 Task: Create a due date automation trigger when advanced on, on the monday after a card is due add dates not starting next month at 11:00 AM.
Action: Mouse moved to (912, 265)
Screenshot: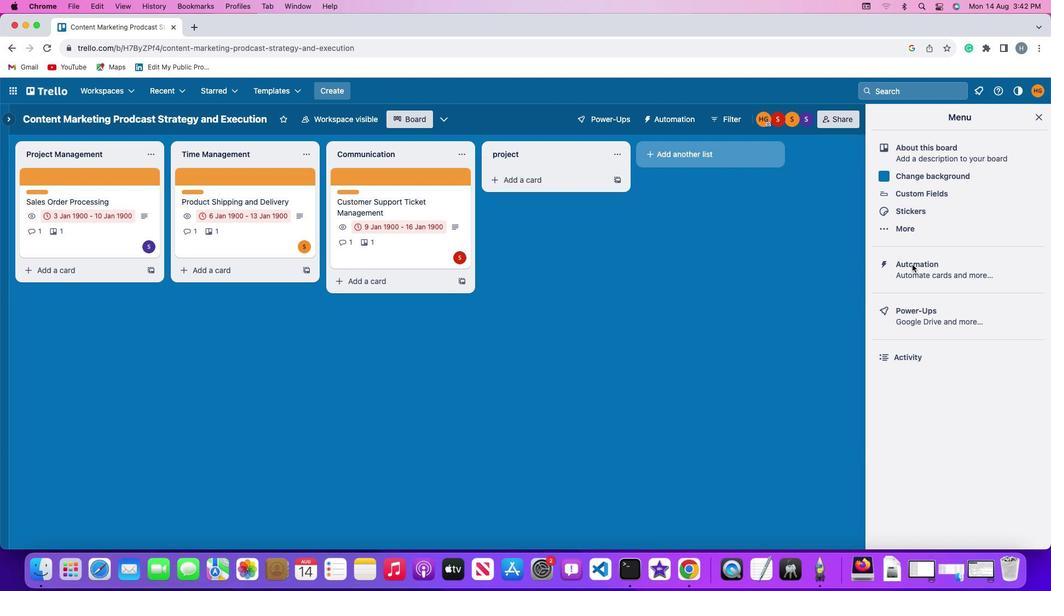
Action: Mouse pressed left at (912, 265)
Screenshot: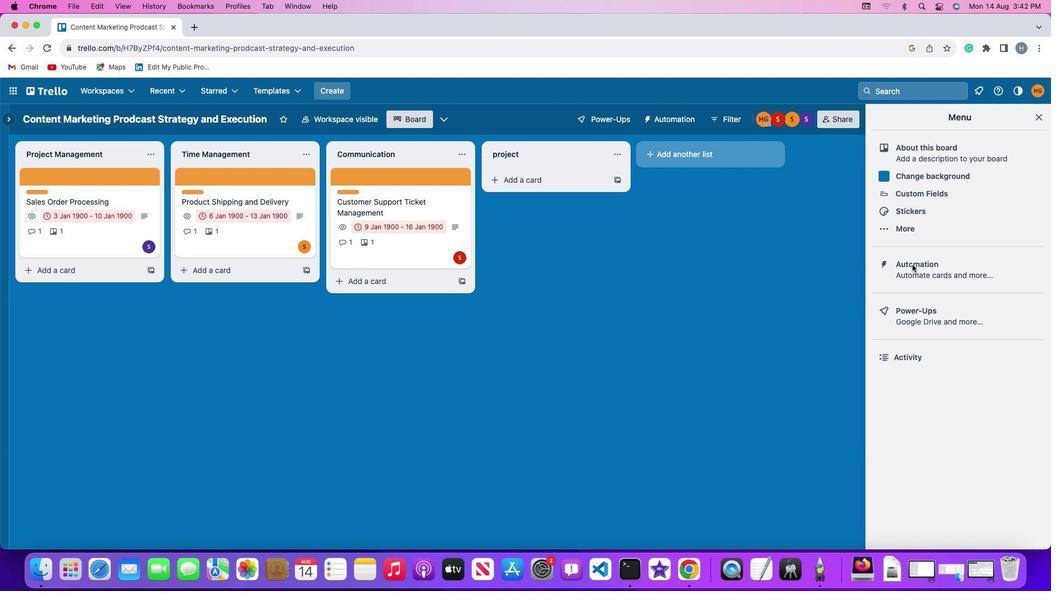
Action: Mouse pressed left at (912, 265)
Screenshot: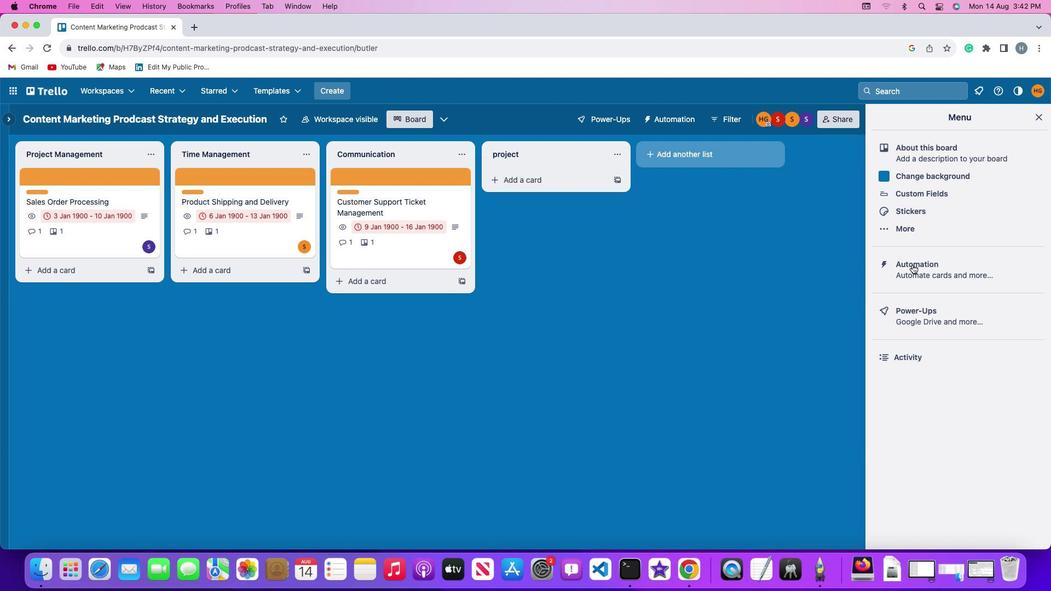 
Action: Mouse moved to (55, 264)
Screenshot: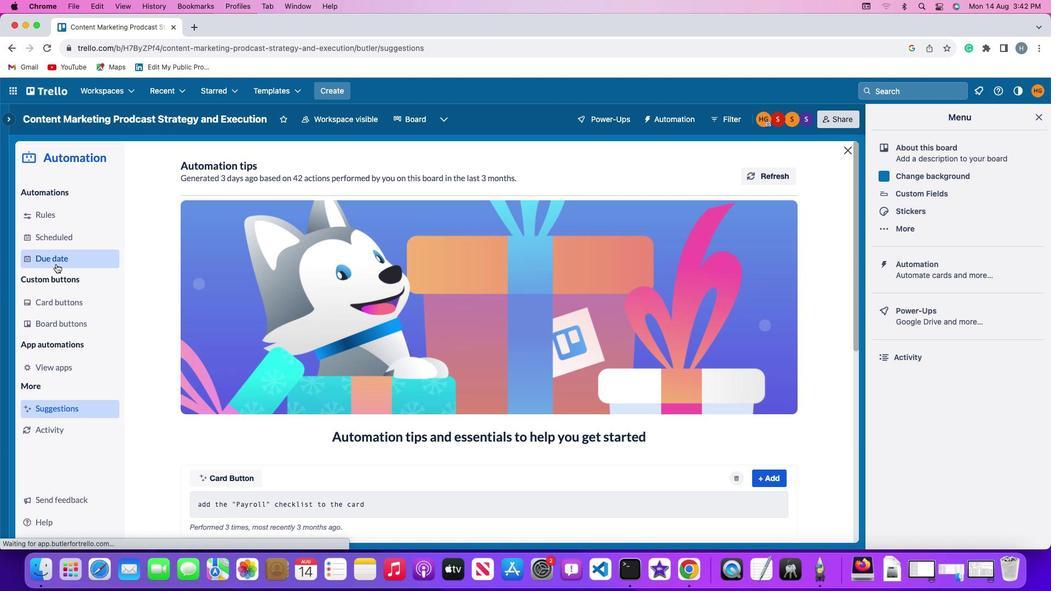 
Action: Mouse pressed left at (55, 264)
Screenshot: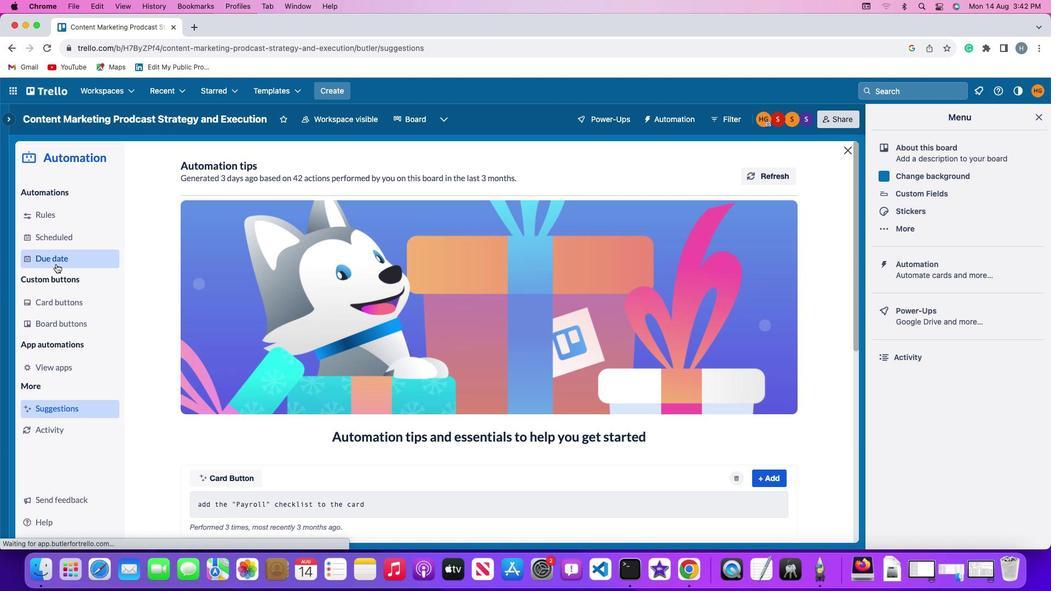 
Action: Mouse moved to (720, 169)
Screenshot: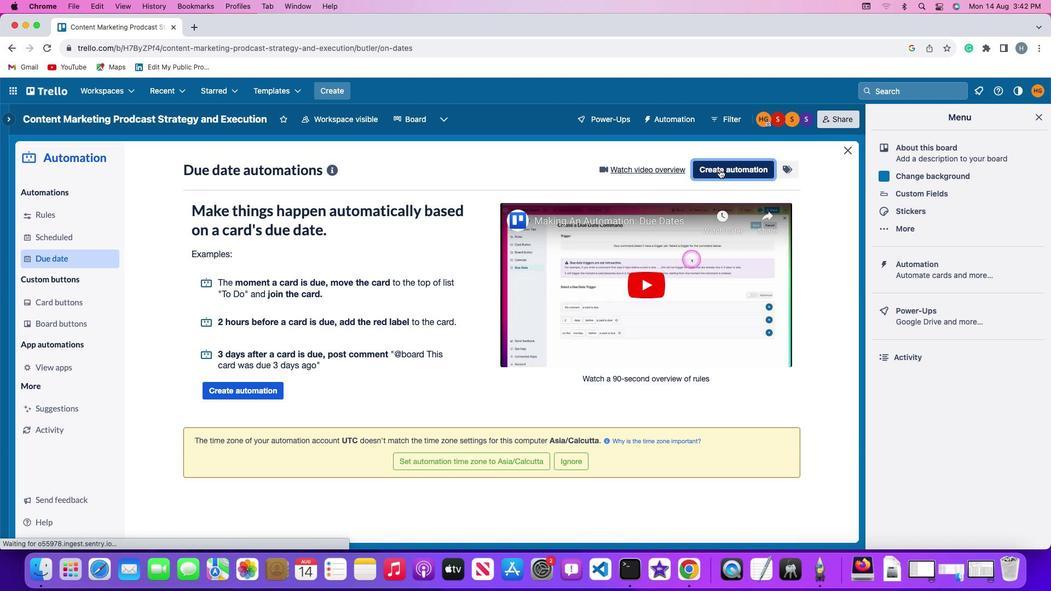
Action: Mouse pressed left at (720, 169)
Screenshot: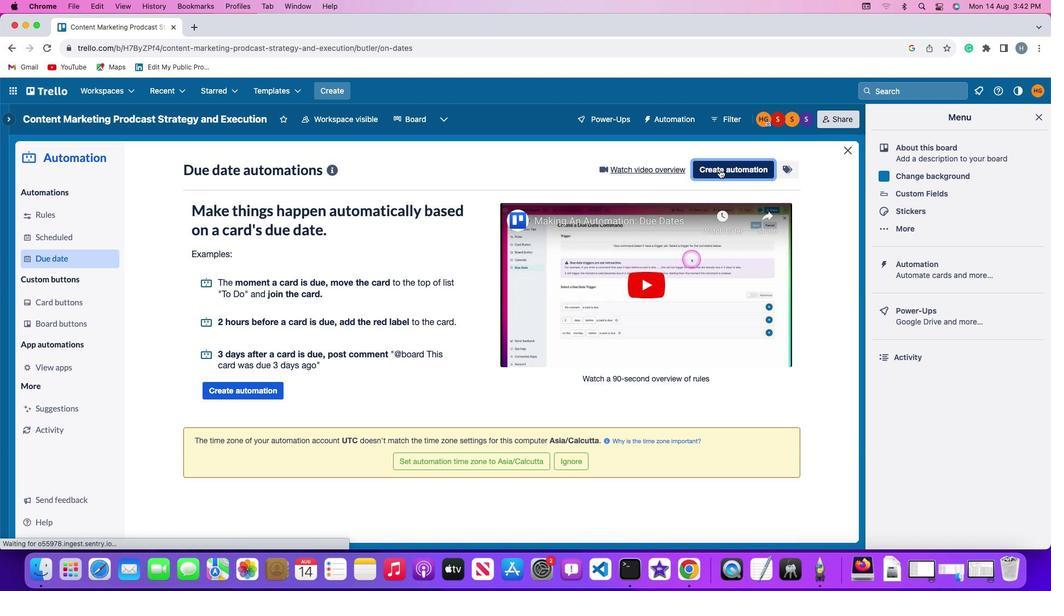 
Action: Mouse moved to (224, 277)
Screenshot: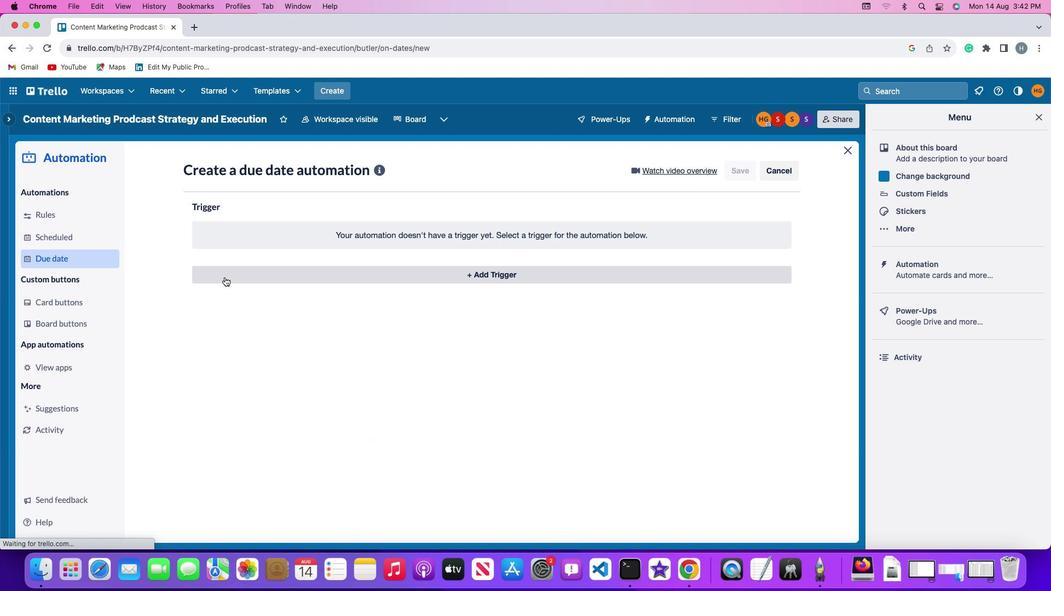 
Action: Mouse pressed left at (224, 277)
Screenshot: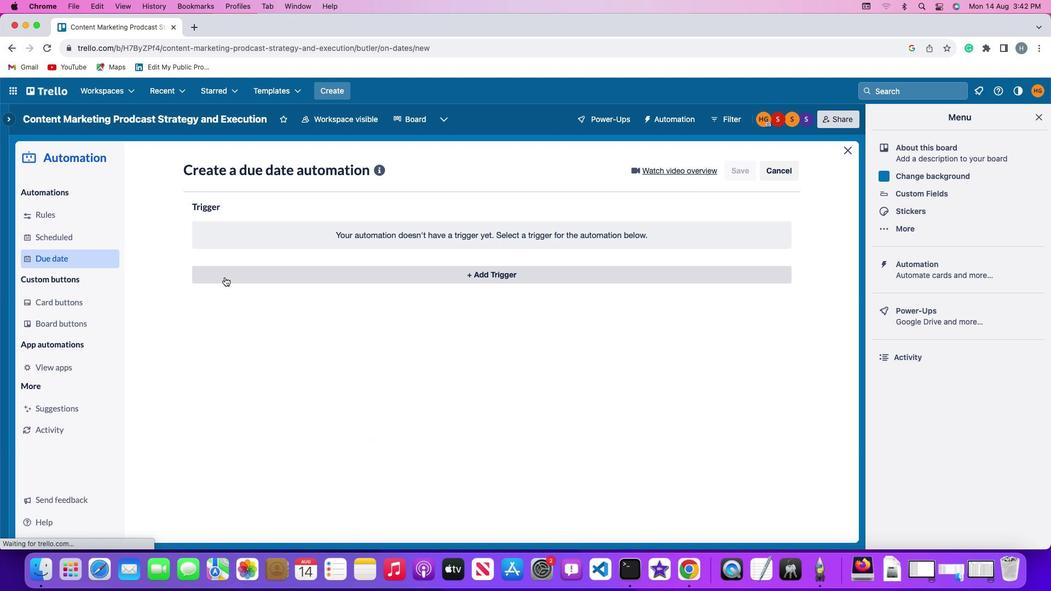 
Action: Mouse moved to (232, 478)
Screenshot: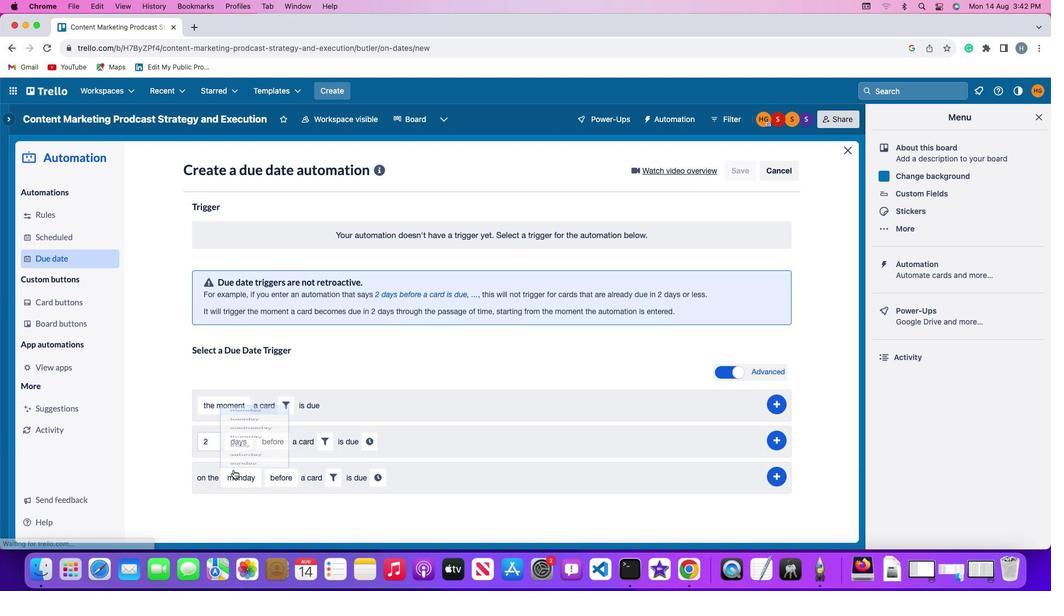 
Action: Mouse pressed left at (232, 478)
Screenshot: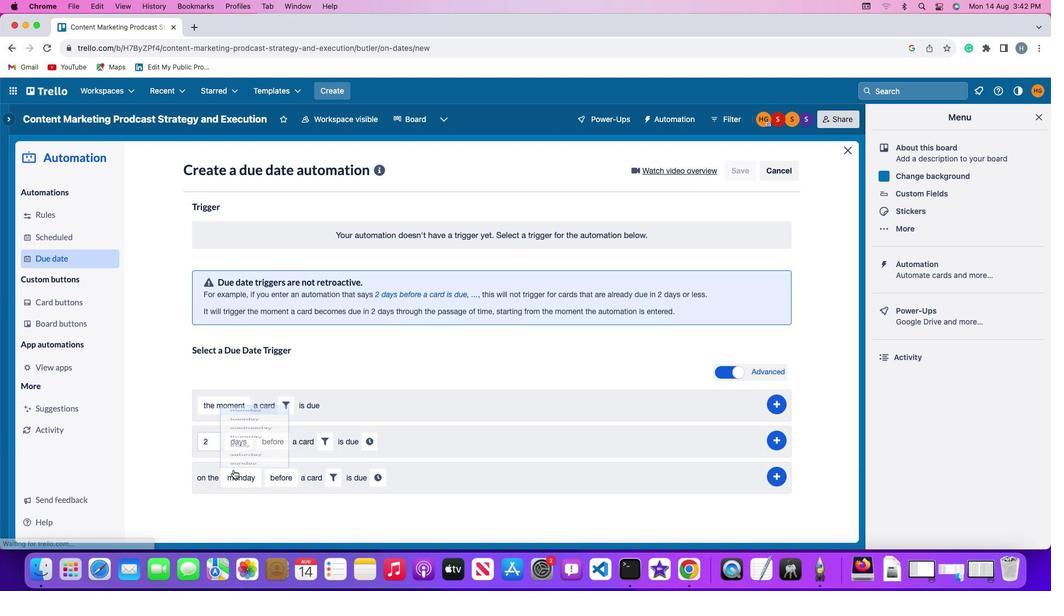 
Action: Mouse moved to (245, 326)
Screenshot: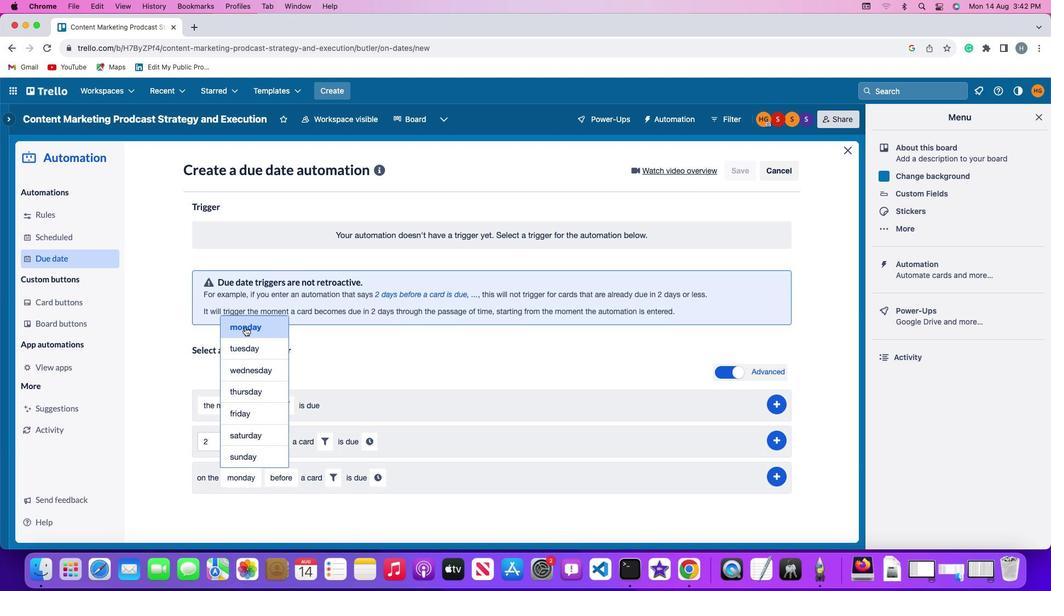 
Action: Mouse pressed left at (245, 326)
Screenshot: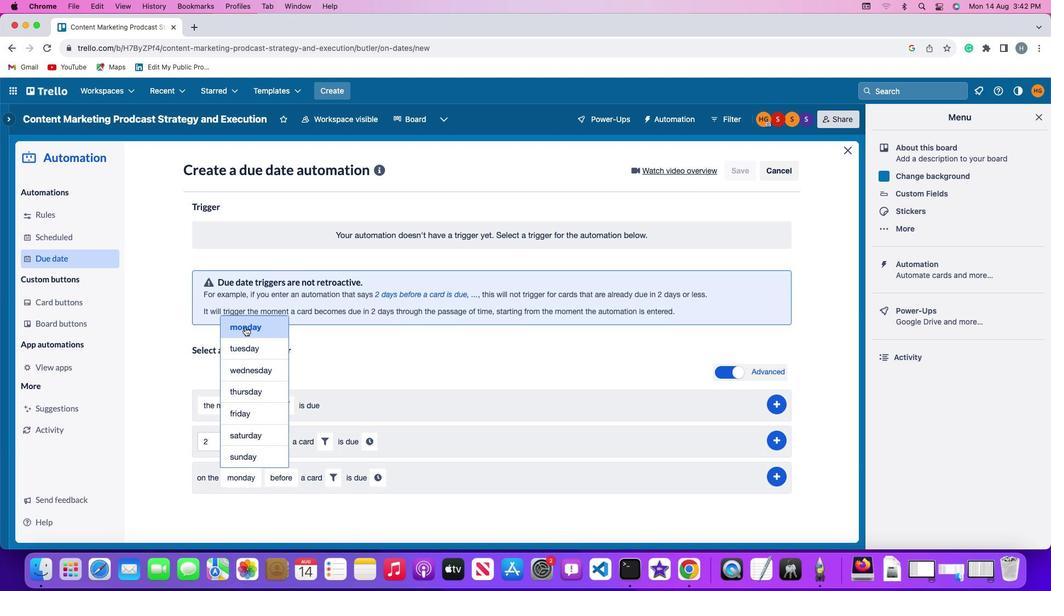 
Action: Mouse moved to (287, 473)
Screenshot: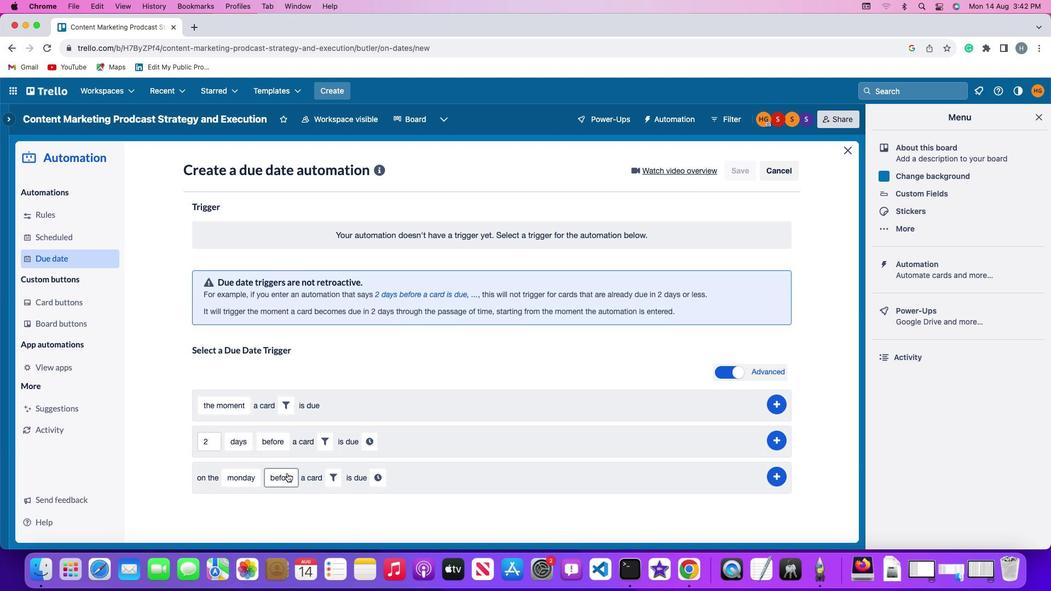 
Action: Mouse pressed left at (287, 473)
Screenshot: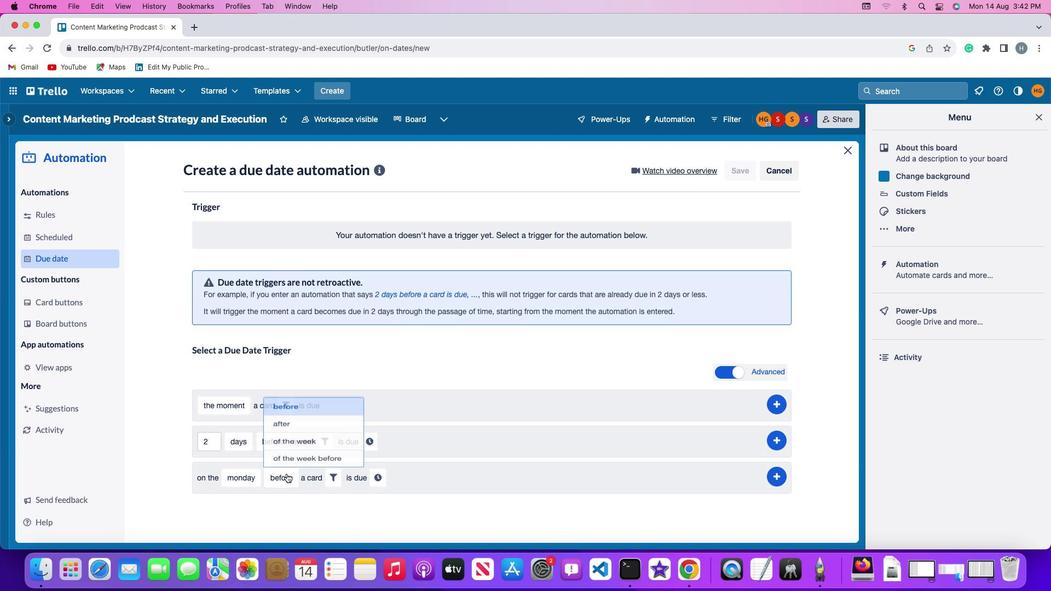 
Action: Mouse moved to (286, 411)
Screenshot: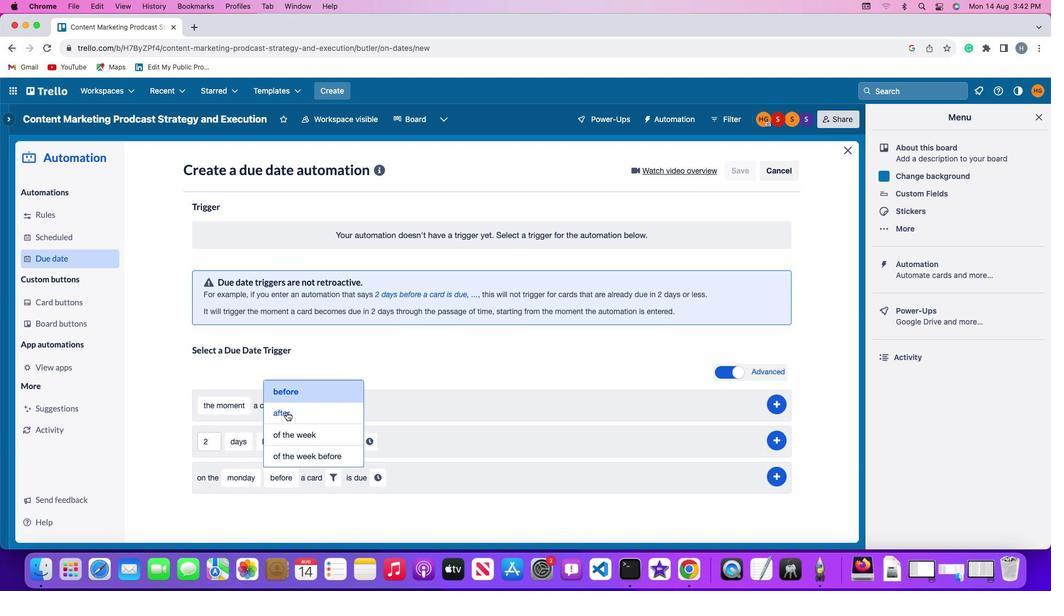 
Action: Mouse pressed left at (286, 411)
Screenshot: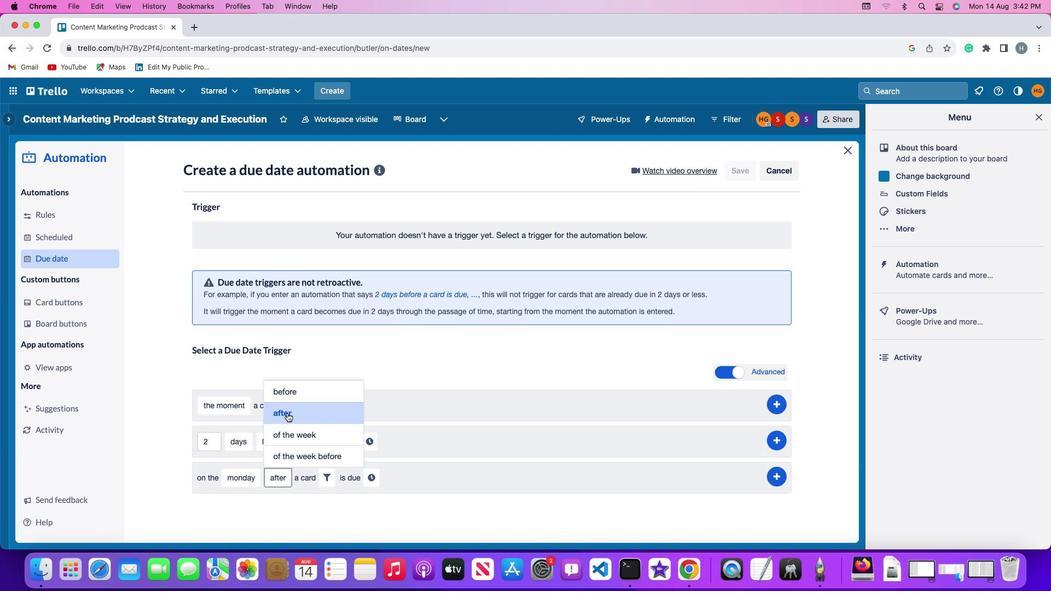 
Action: Mouse moved to (325, 479)
Screenshot: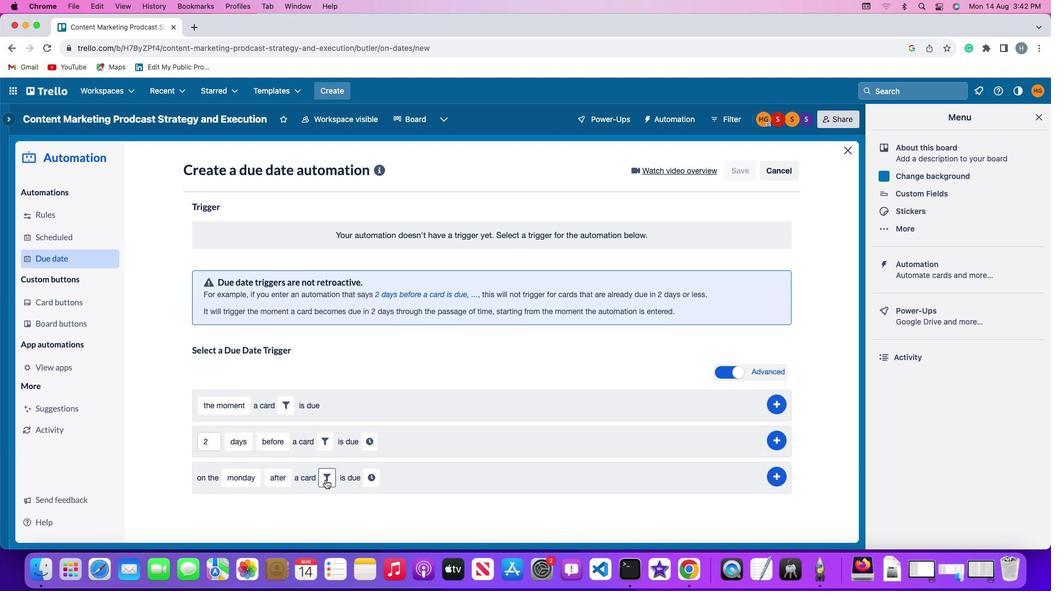 
Action: Mouse pressed left at (325, 479)
Screenshot: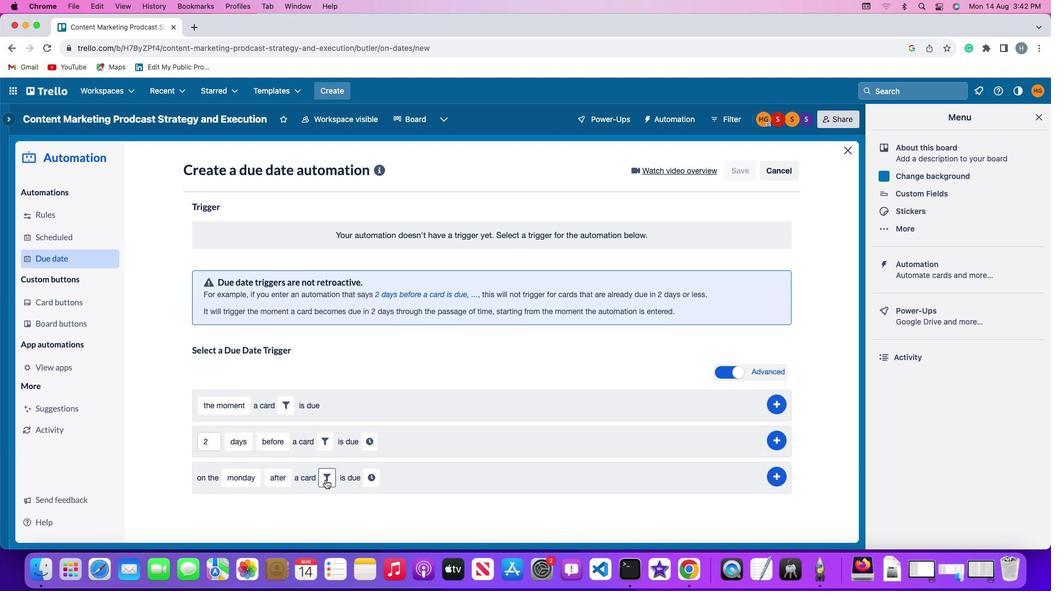 
Action: Mouse moved to (383, 512)
Screenshot: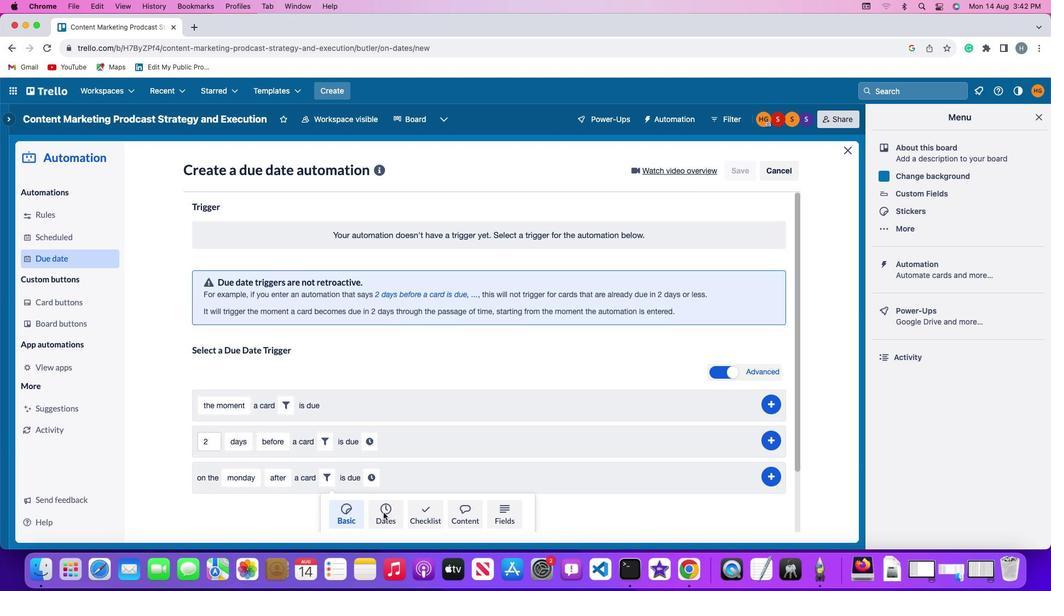 
Action: Mouse pressed left at (383, 512)
Screenshot: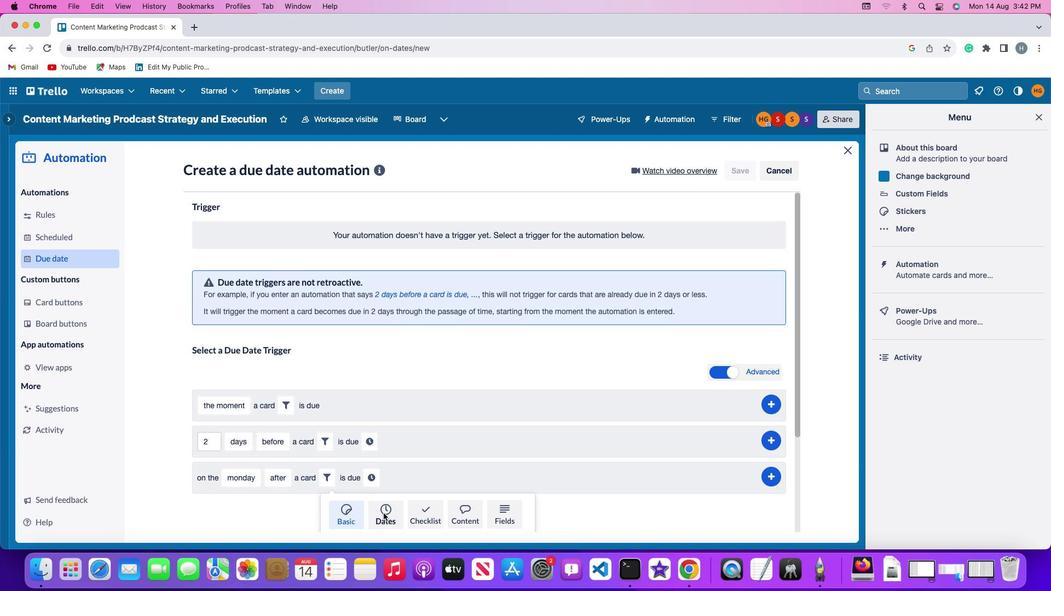 
Action: Mouse moved to (287, 515)
Screenshot: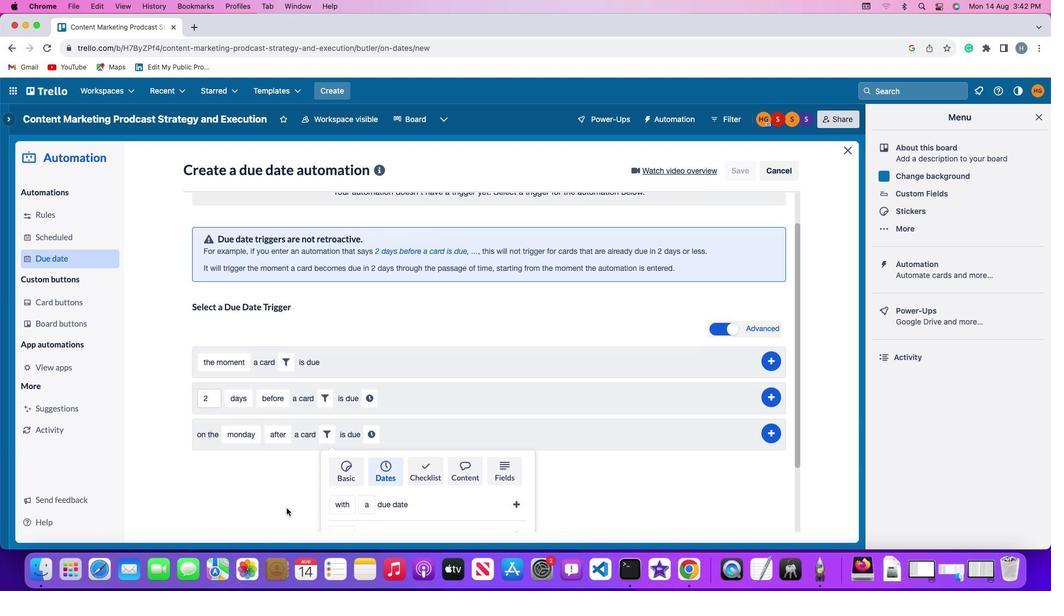 
Action: Mouse scrolled (287, 515) with delta (0, 0)
Screenshot: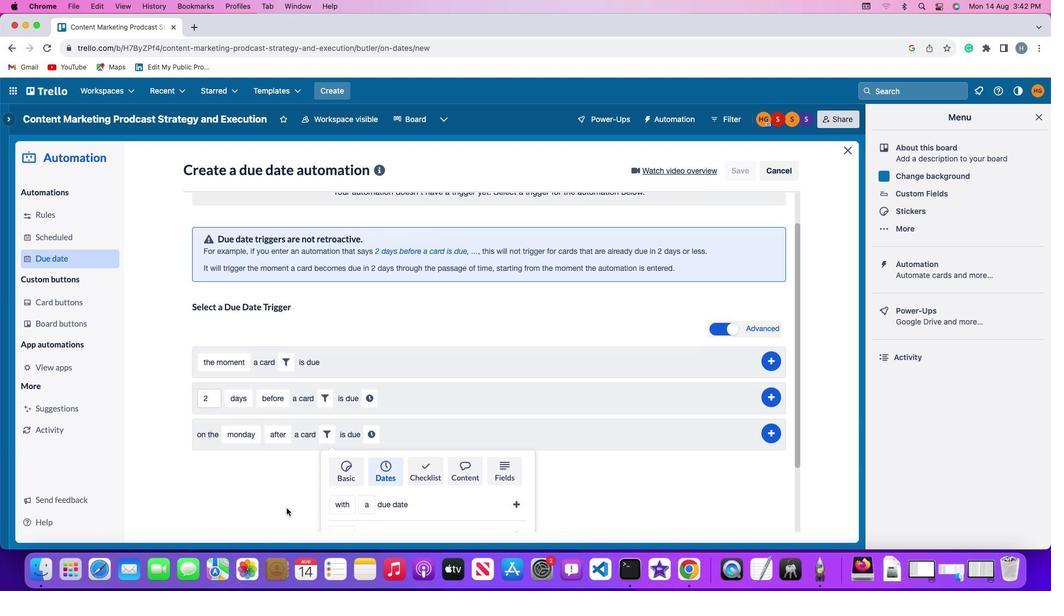 
Action: Mouse scrolled (287, 515) with delta (0, 0)
Screenshot: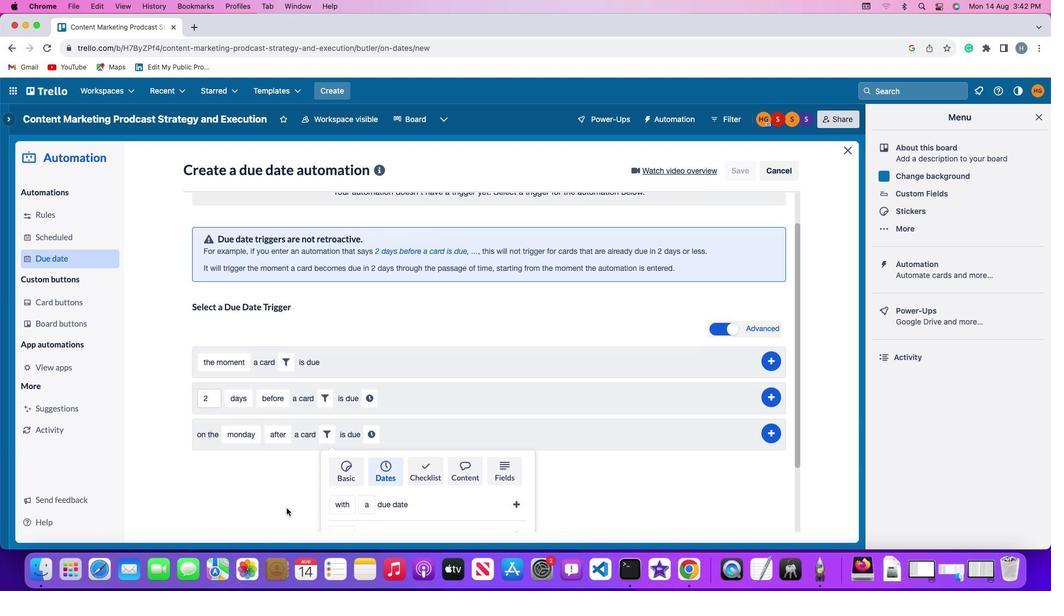 
Action: Mouse scrolled (287, 515) with delta (0, -1)
Screenshot: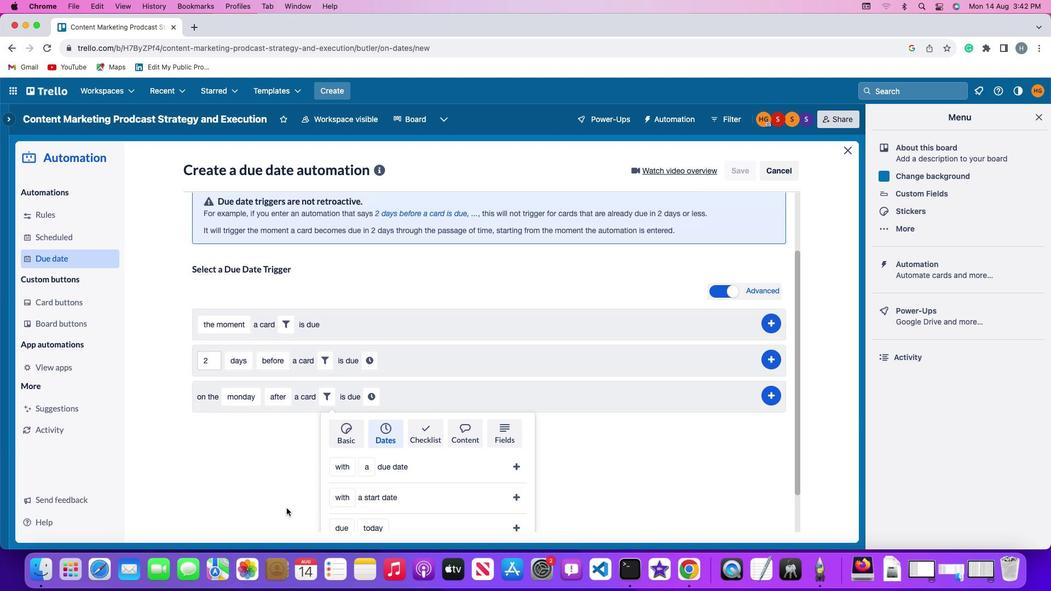
Action: Mouse moved to (287, 513)
Screenshot: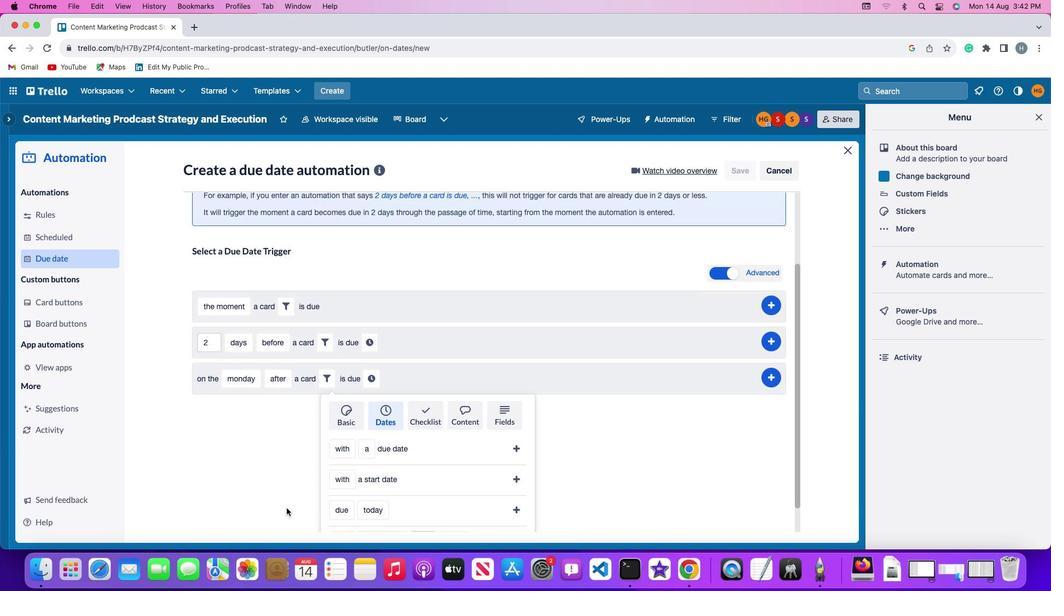 
Action: Mouse scrolled (287, 513) with delta (0, -2)
Screenshot: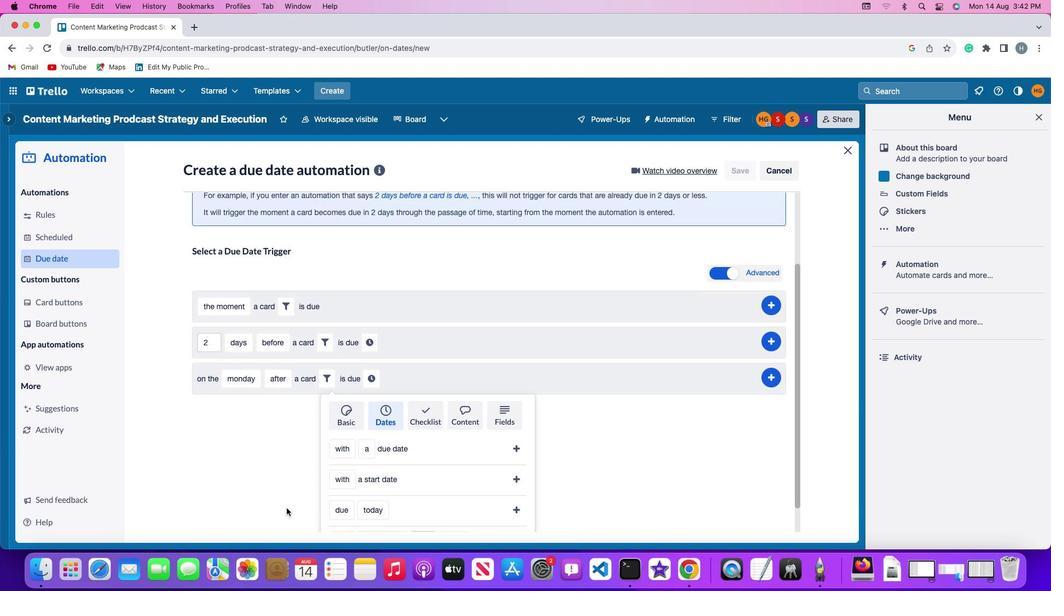 
Action: Mouse moved to (283, 505)
Screenshot: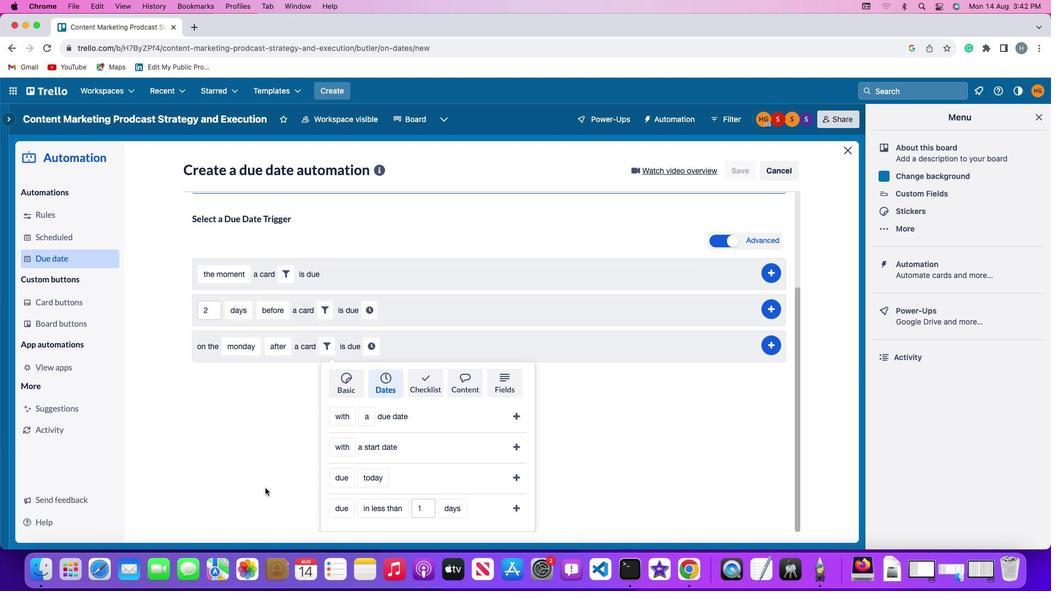 
Action: Mouse scrolled (283, 505) with delta (0, 0)
Screenshot: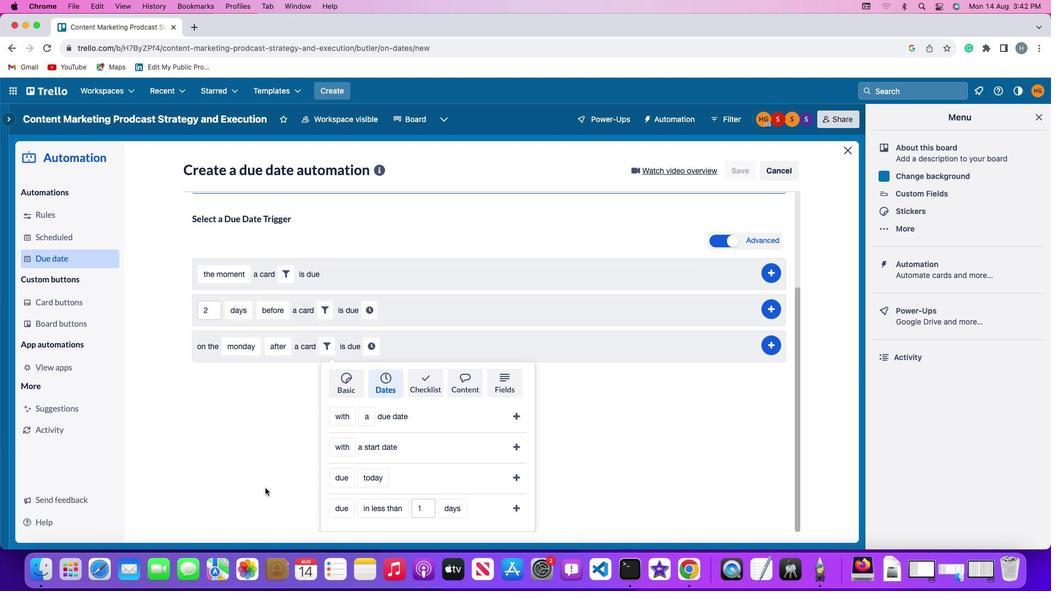 
Action: Mouse moved to (281, 504)
Screenshot: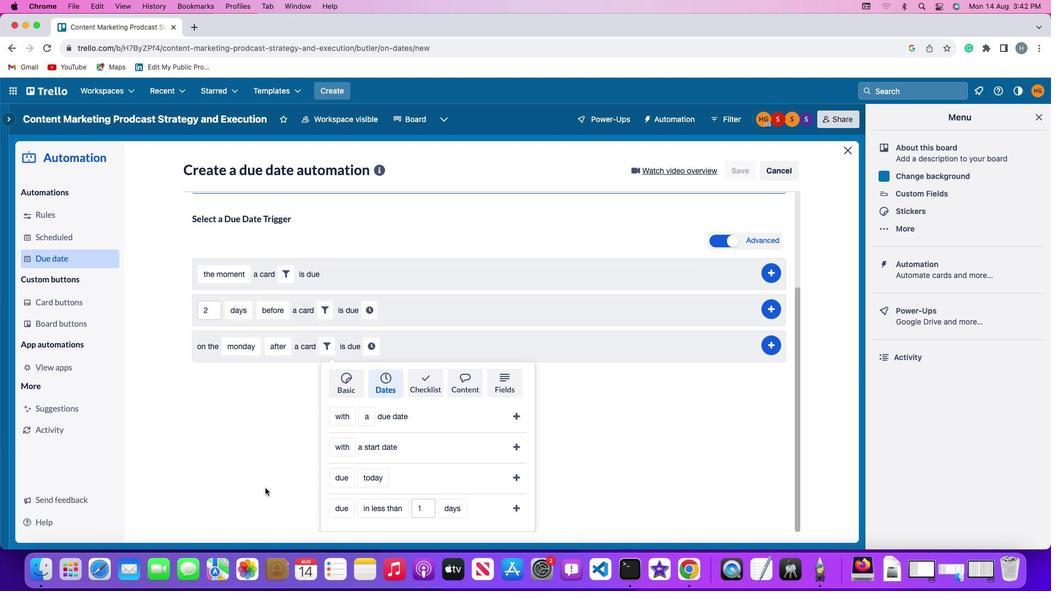 
Action: Mouse scrolled (281, 504) with delta (0, 0)
Screenshot: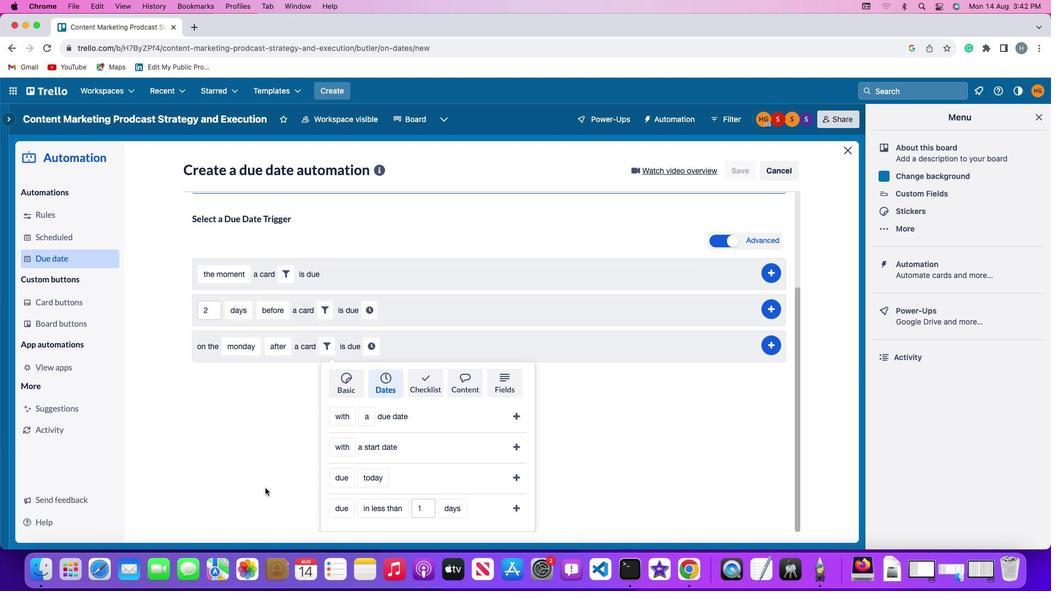 
Action: Mouse moved to (280, 503)
Screenshot: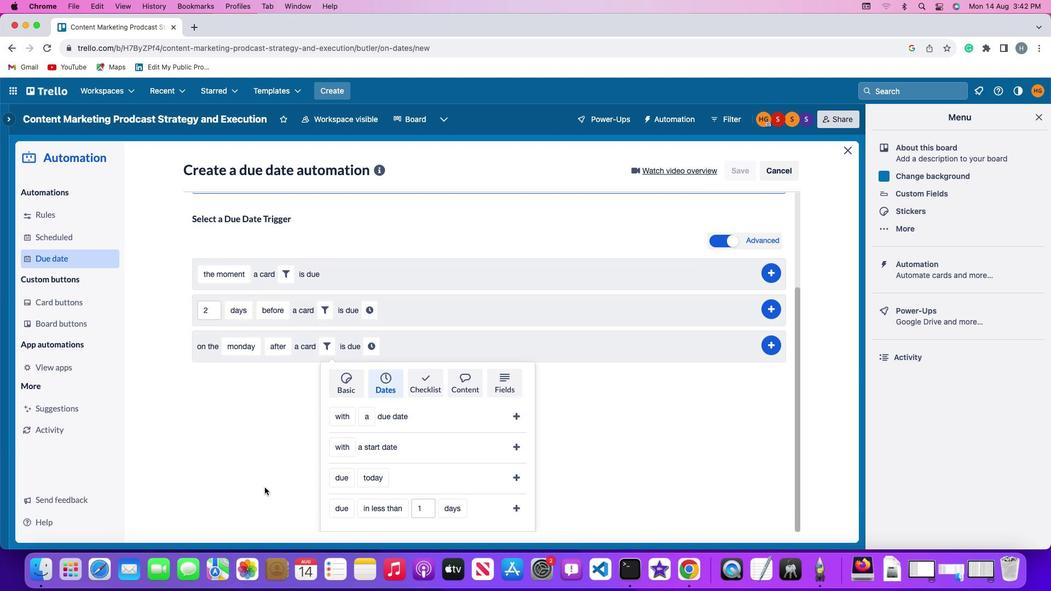 
Action: Mouse scrolled (280, 503) with delta (0, -1)
Screenshot: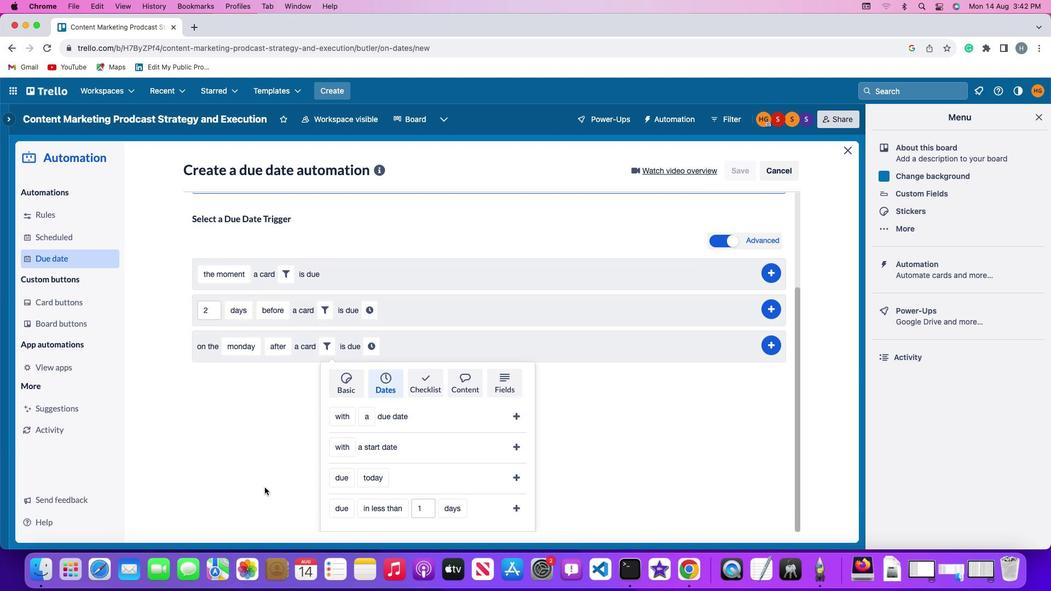 
Action: Mouse moved to (280, 502)
Screenshot: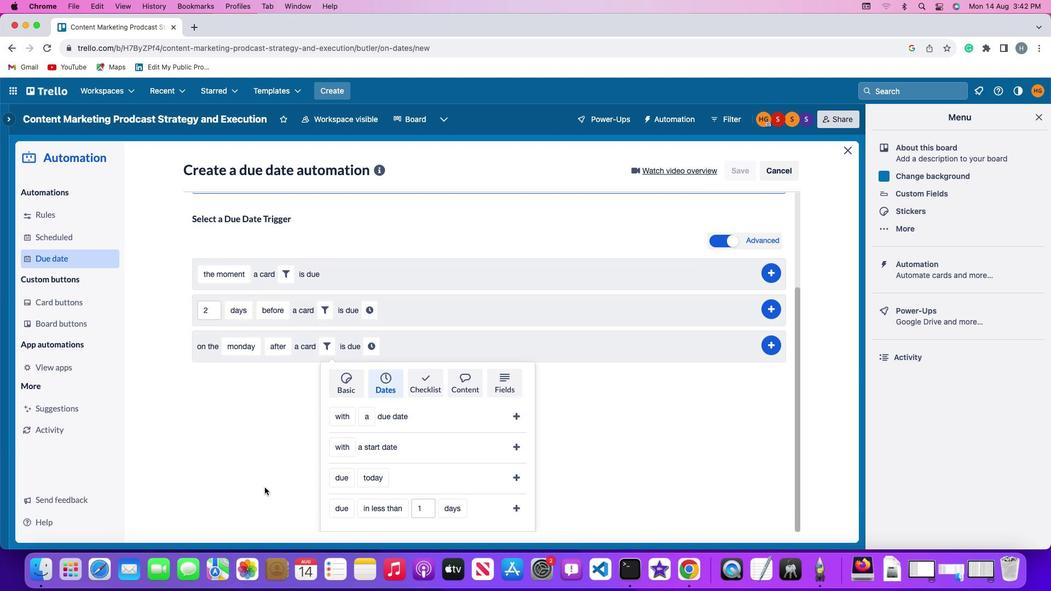 
Action: Mouse scrolled (280, 502) with delta (0, -2)
Screenshot: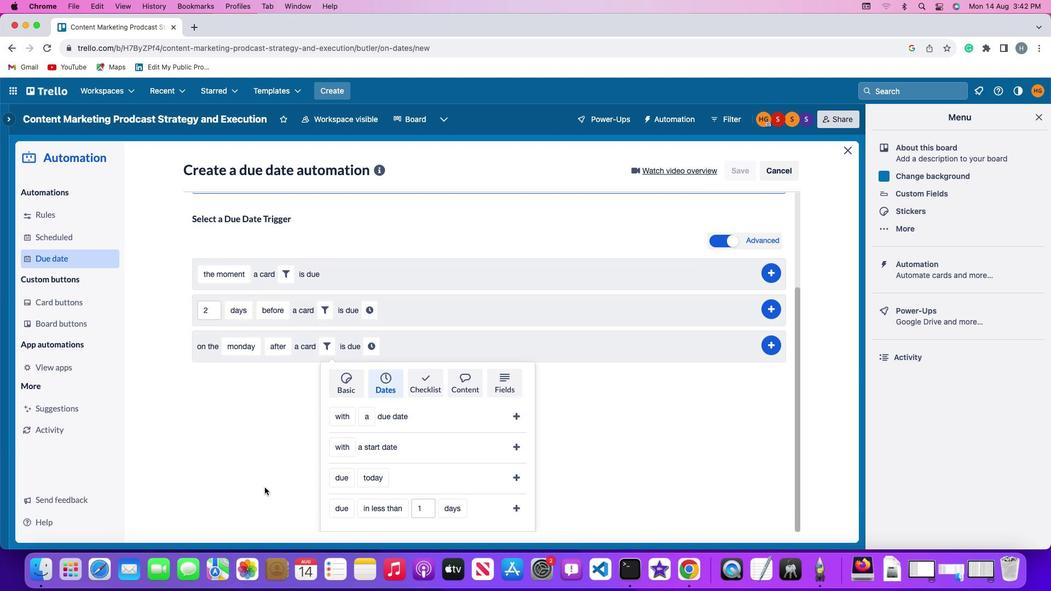 
Action: Mouse moved to (348, 475)
Screenshot: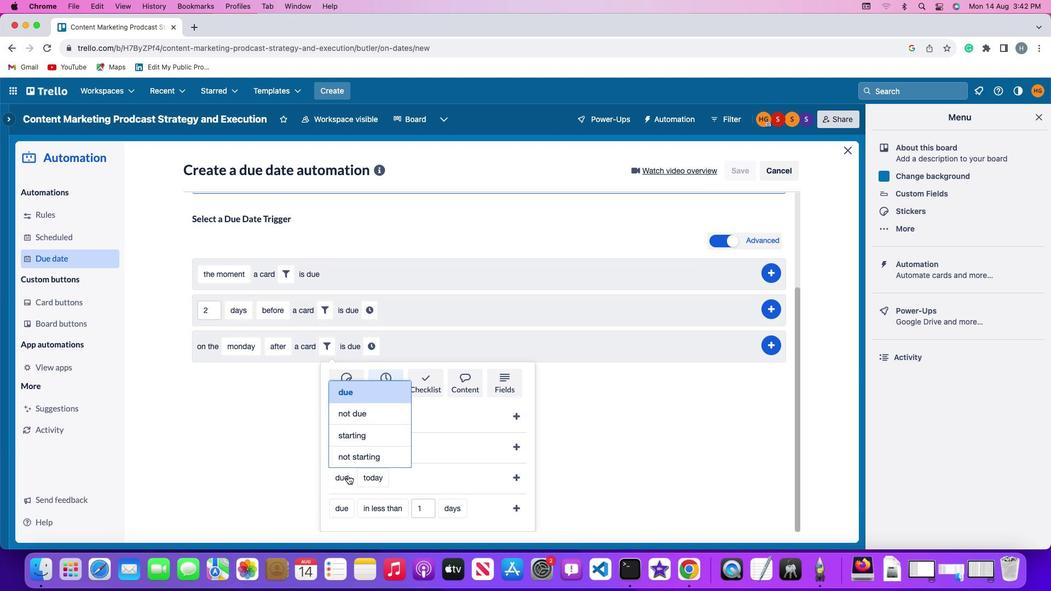 
Action: Mouse pressed left at (348, 475)
Screenshot: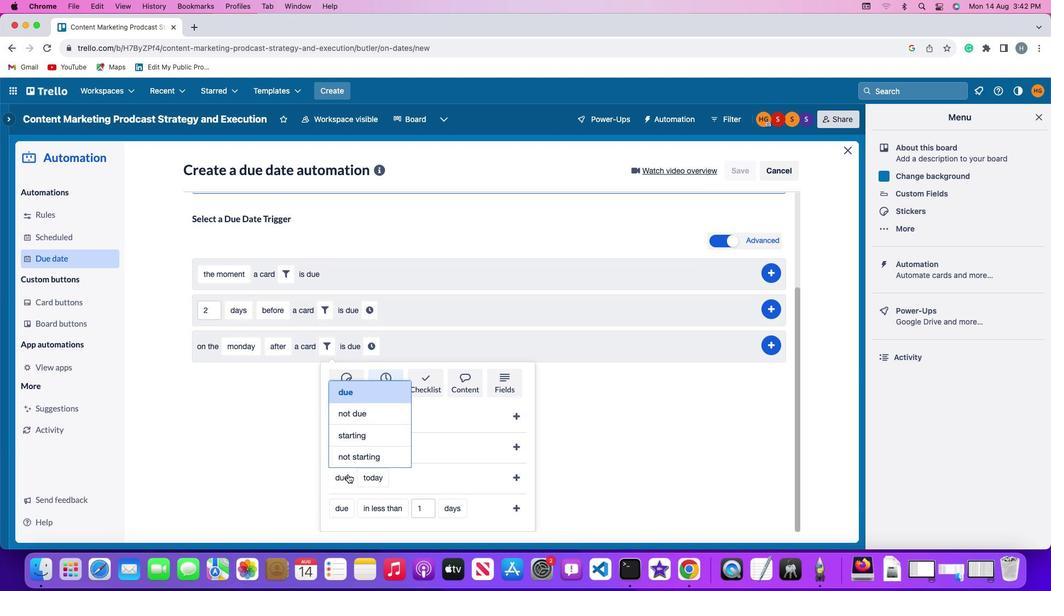 
Action: Mouse moved to (353, 456)
Screenshot: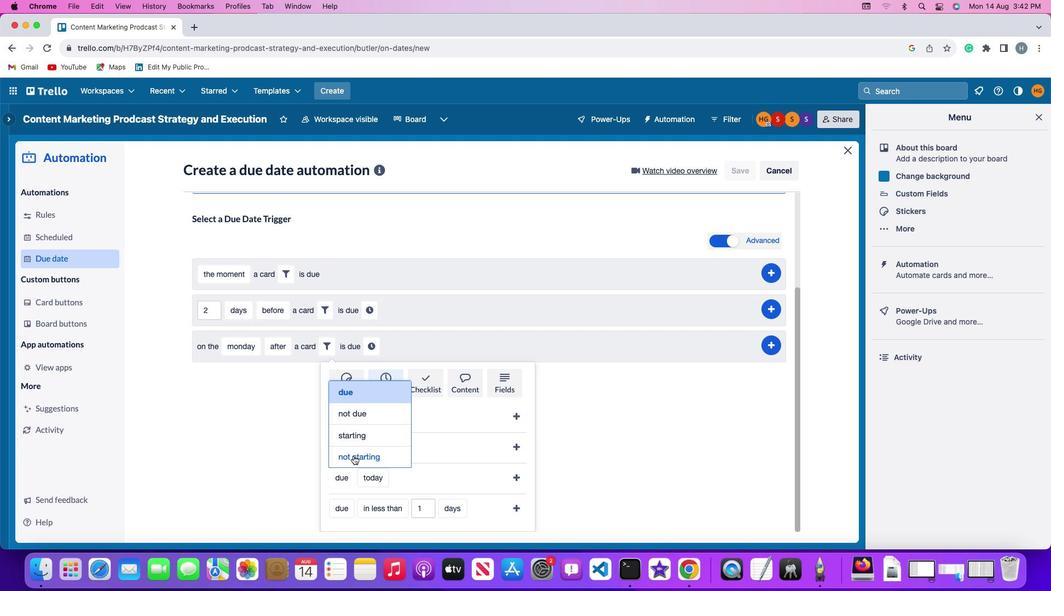 
Action: Mouse pressed left at (353, 456)
Screenshot: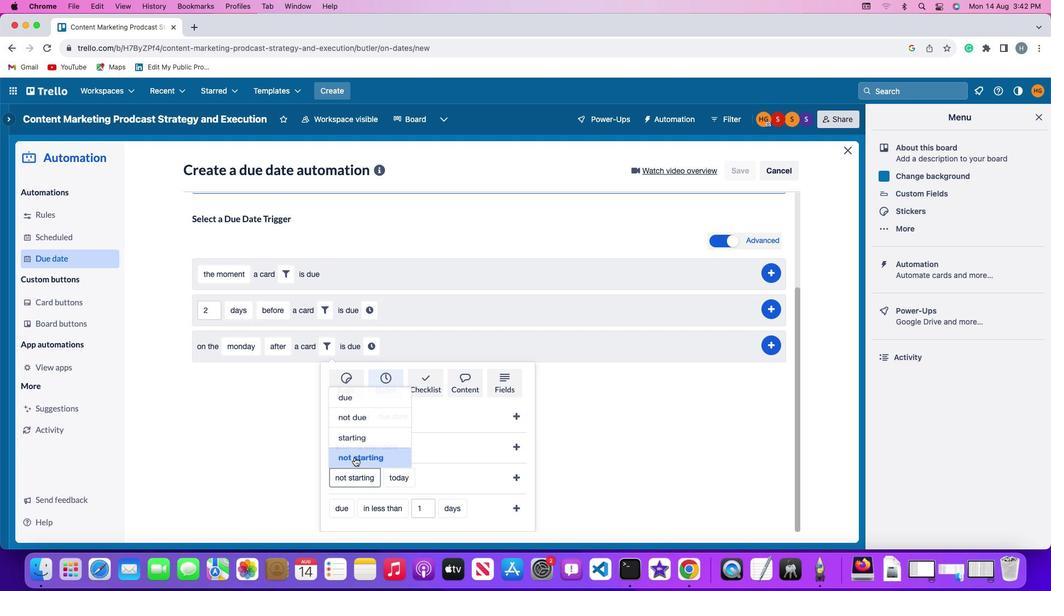 
Action: Mouse moved to (392, 479)
Screenshot: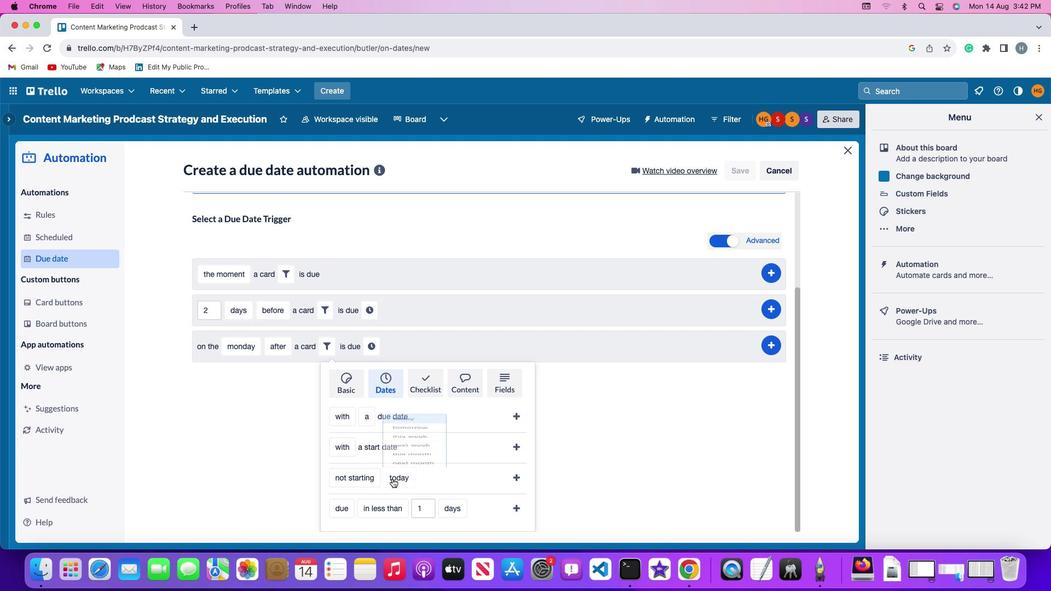 
Action: Mouse pressed left at (392, 479)
Screenshot: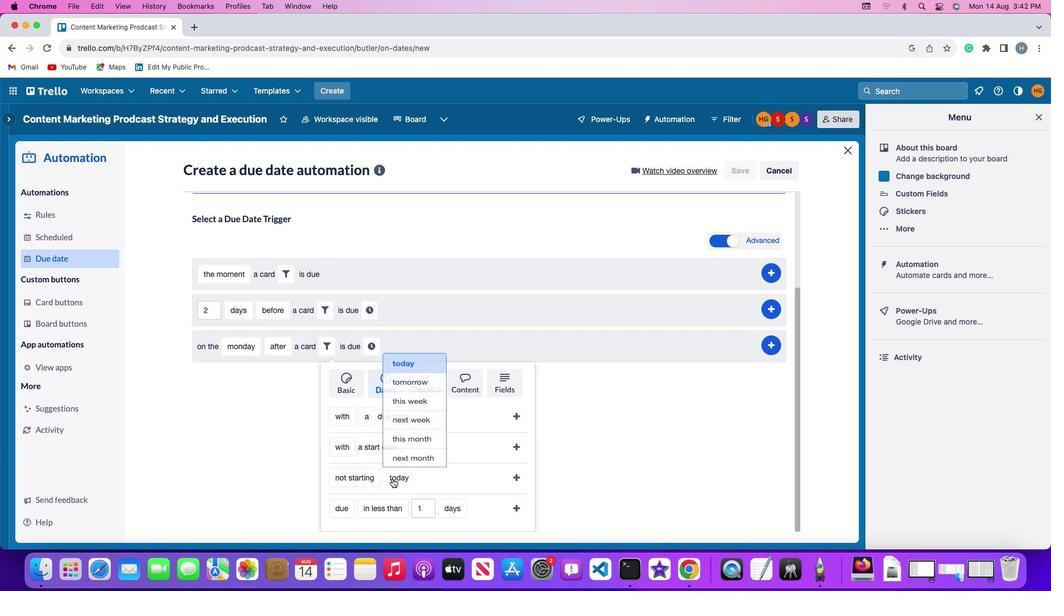 
Action: Mouse moved to (401, 461)
Screenshot: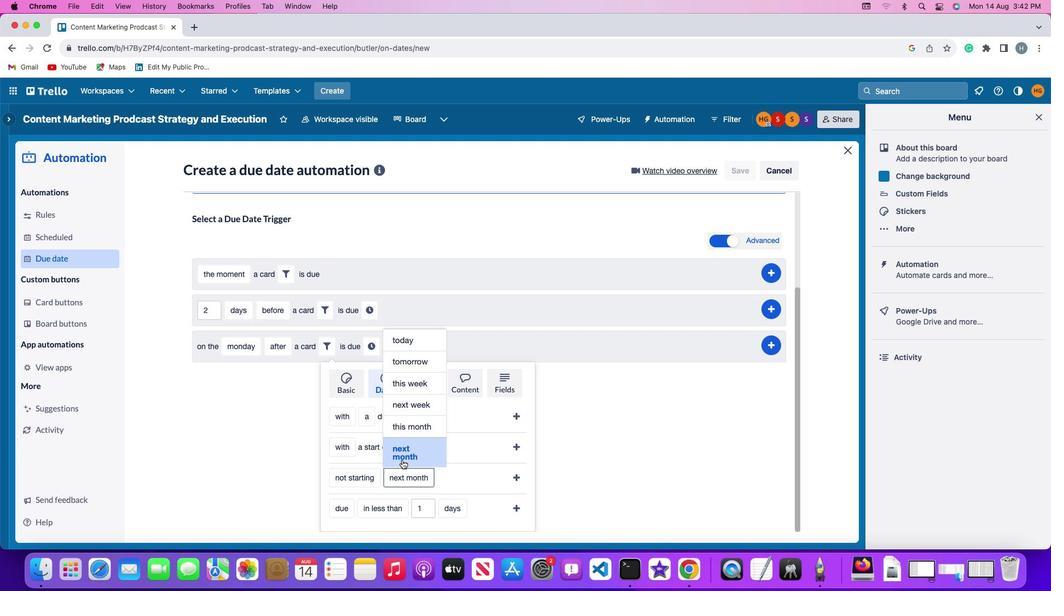 
Action: Mouse pressed left at (401, 461)
Screenshot: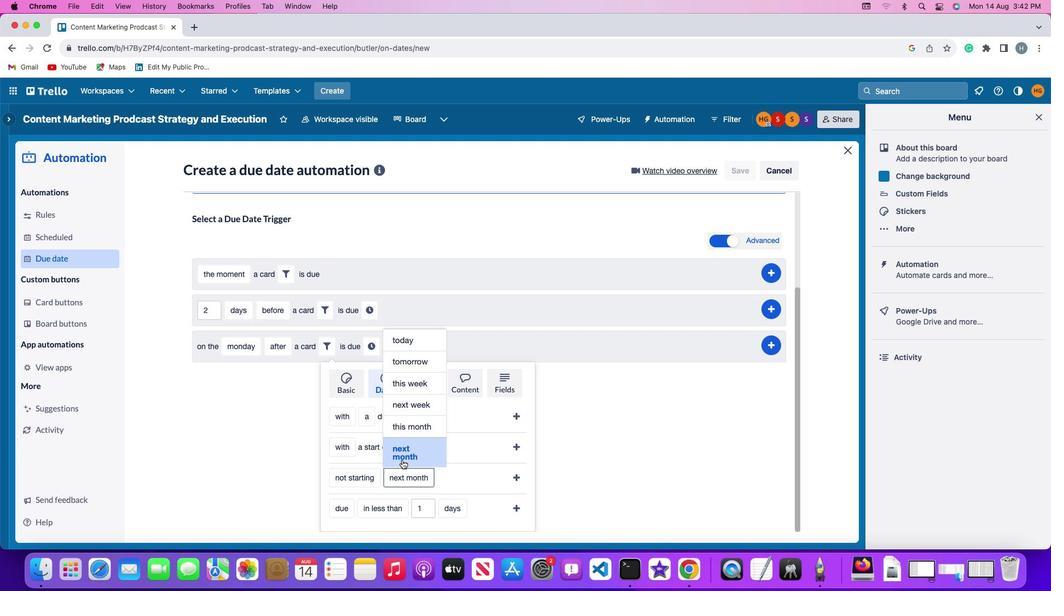 
Action: Mouse moved to (515, 478)
Screenshot: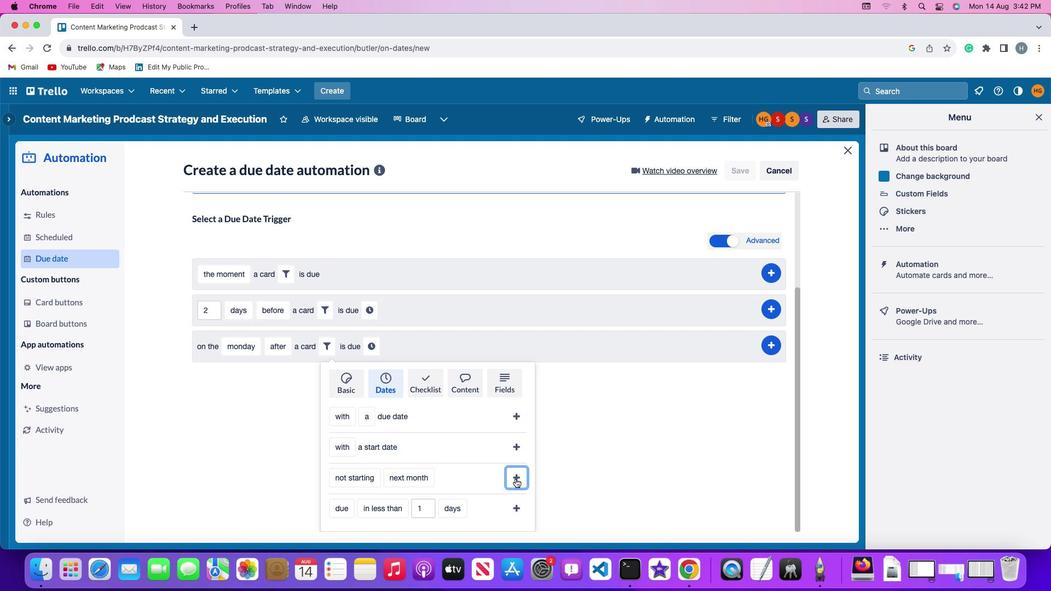 
Action: Mouse pressed left at (515, 478)
Screenshot: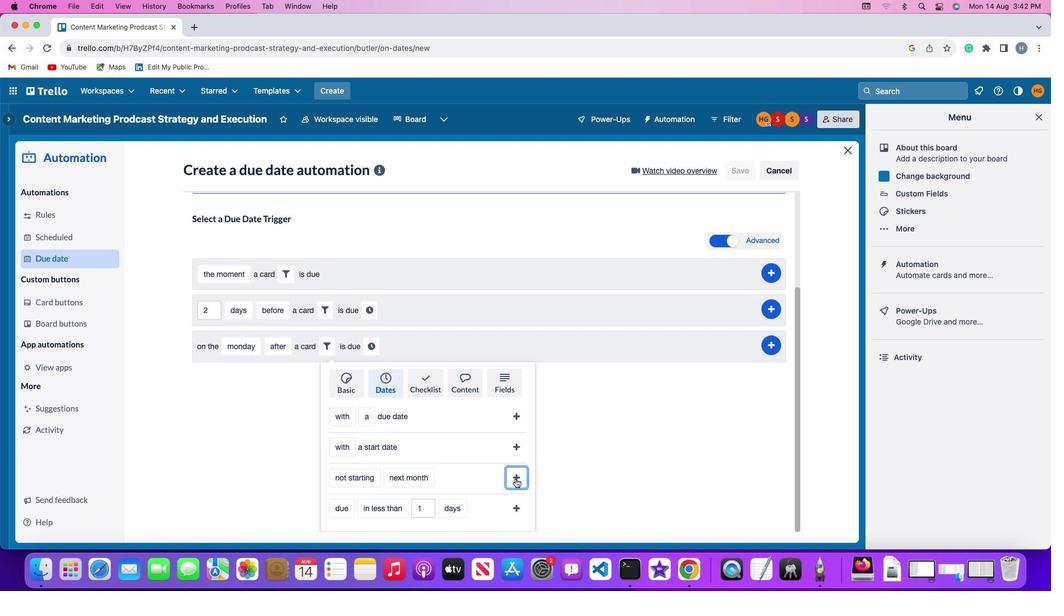 
Action: Mouse moved to (479, 479)
Screenshot: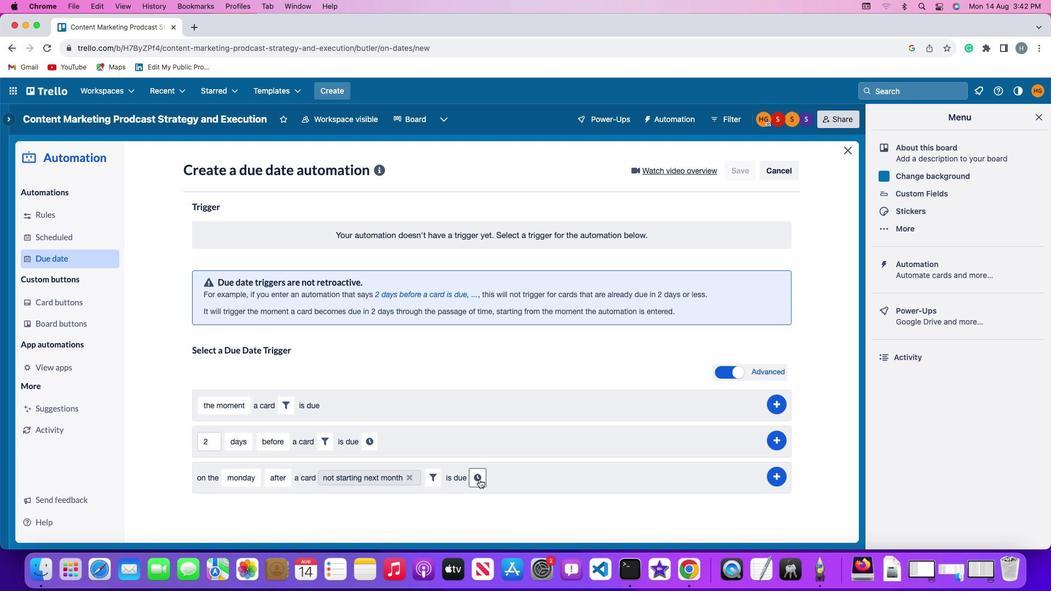
Action: Mouse pressed left at (479, 479)
Screenshot: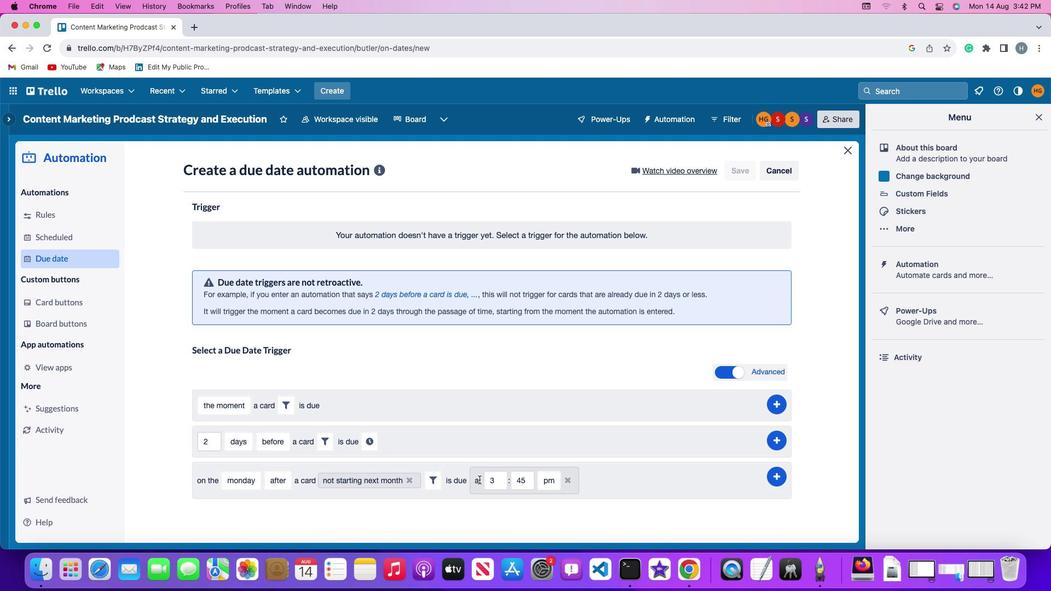 
Action: Mouse moved to (503, 482)
Screenshot: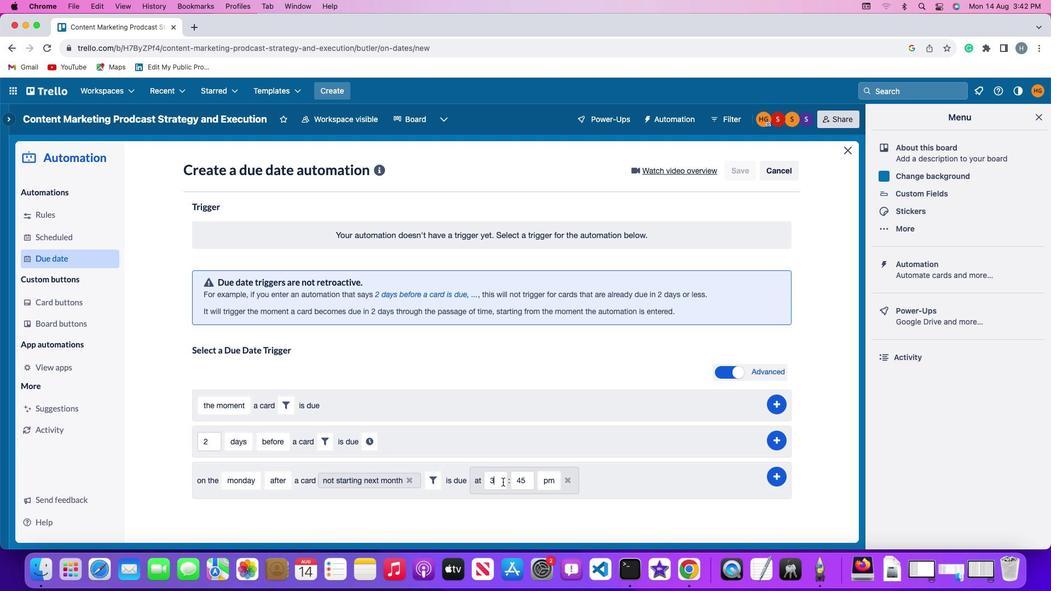 
Action: Mouse pressed left at (503, 482)
Screenshot: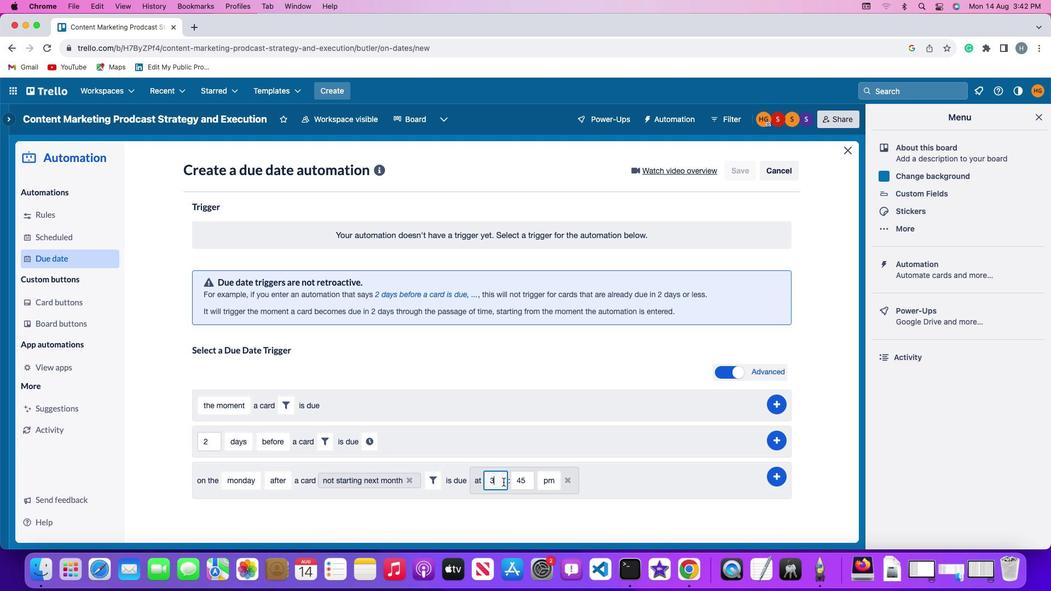 
Action: Mouse moved to (503, 482)
Screenshot: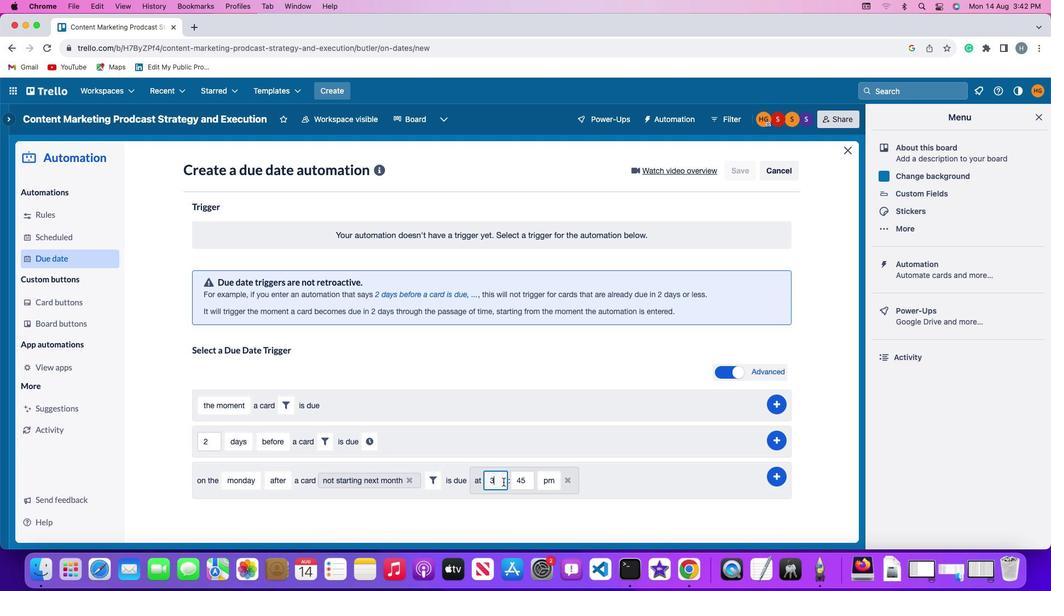 
Action: Key pressed Key.backspace
Screenshot: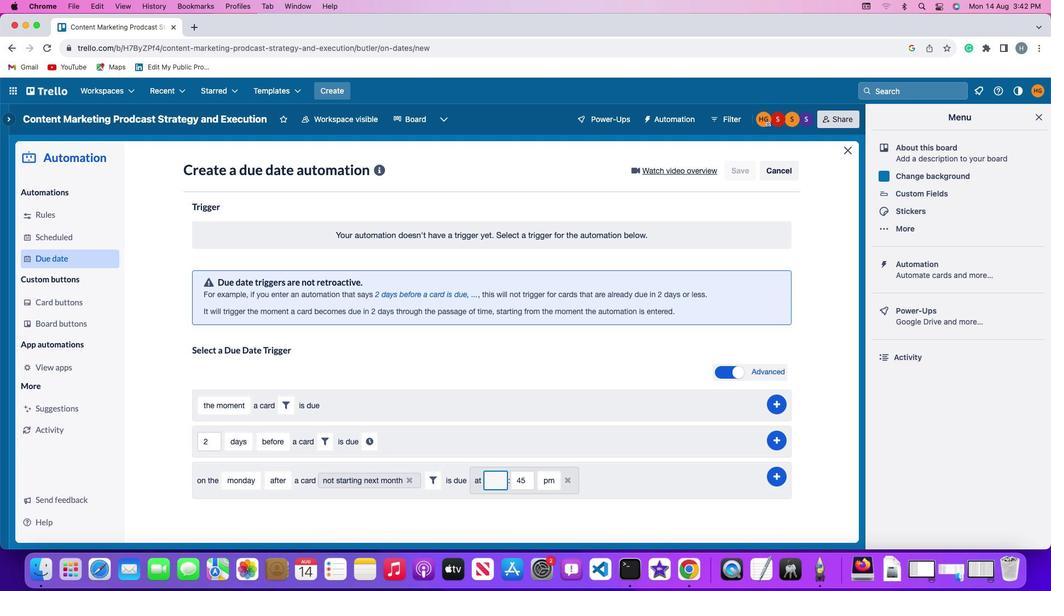 
Action: Mouse moved to (503, 482)
Screenshot: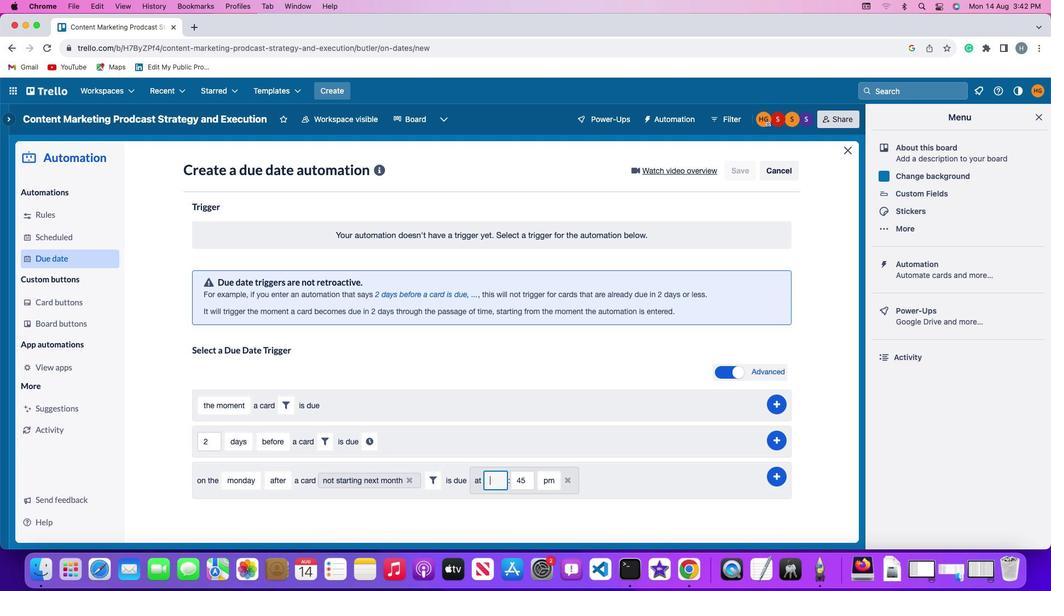 
Action: Key pressed '1'
Screenshot: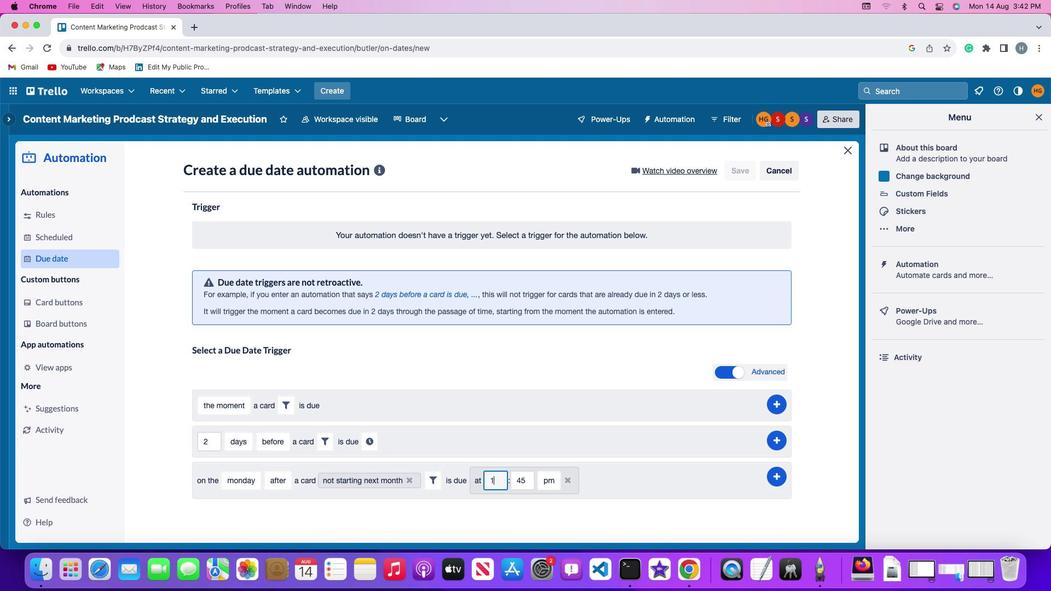 
Action: Mouse moved to (504, 482)
Screenshot: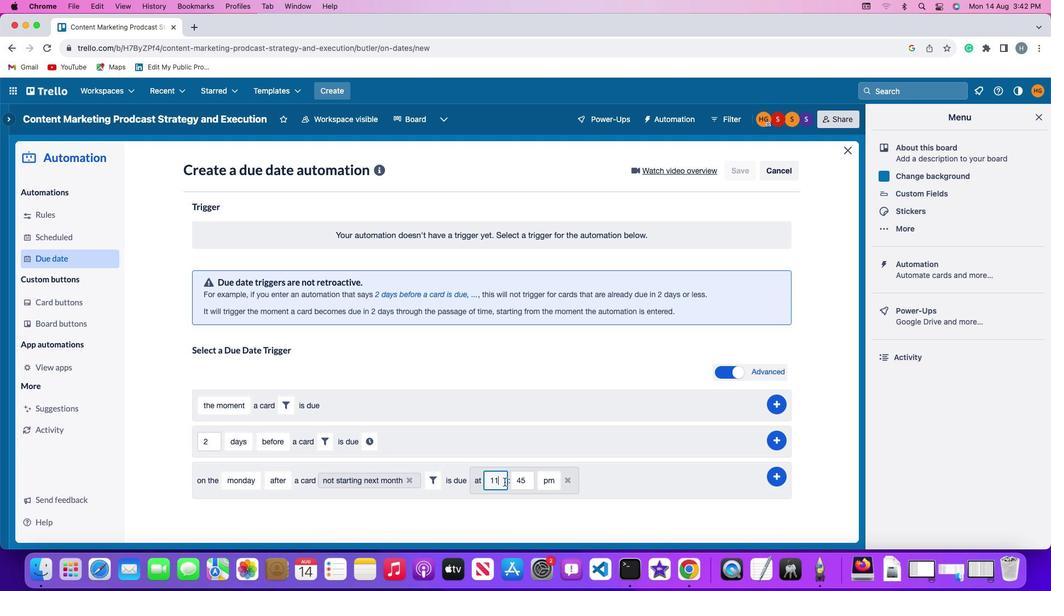 
Action: Key pressed '1'
Screenshot: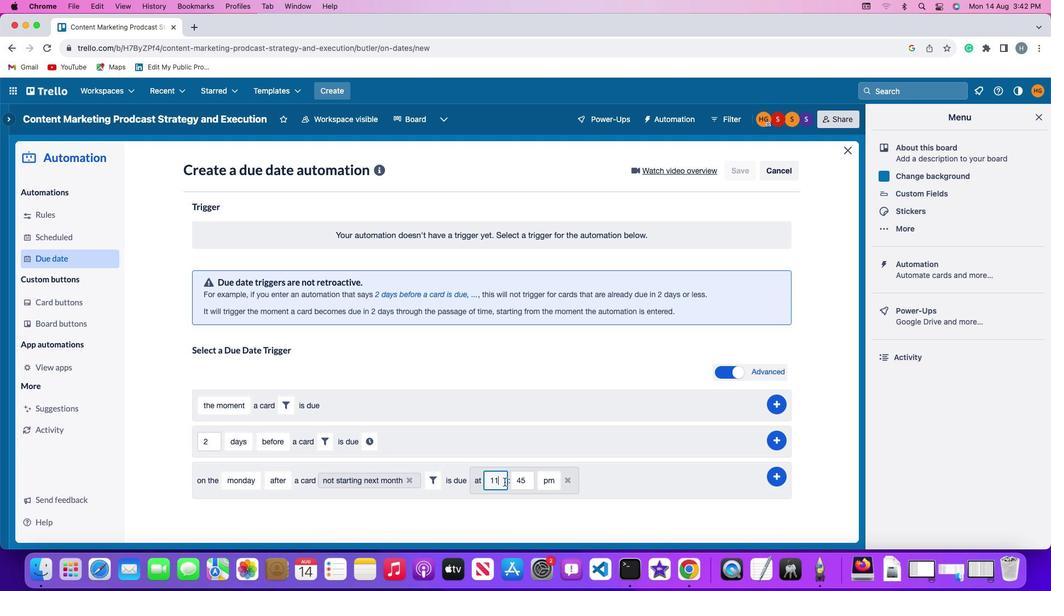 
Action: Mouse moved to (525, 480)
Screenshot: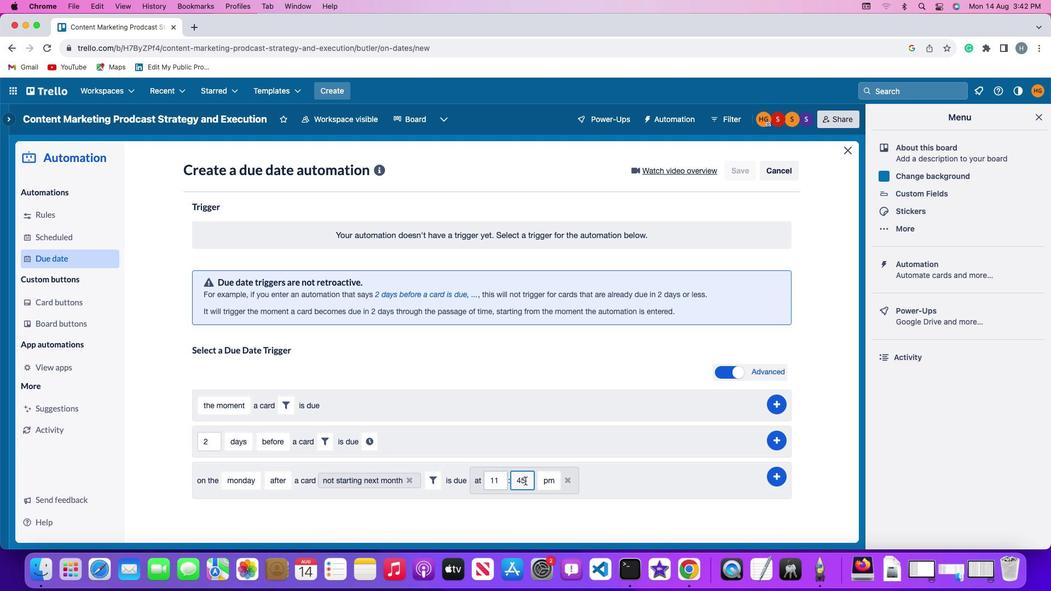 
Action: Mouse pressed left at (525, 480)
Screenshot: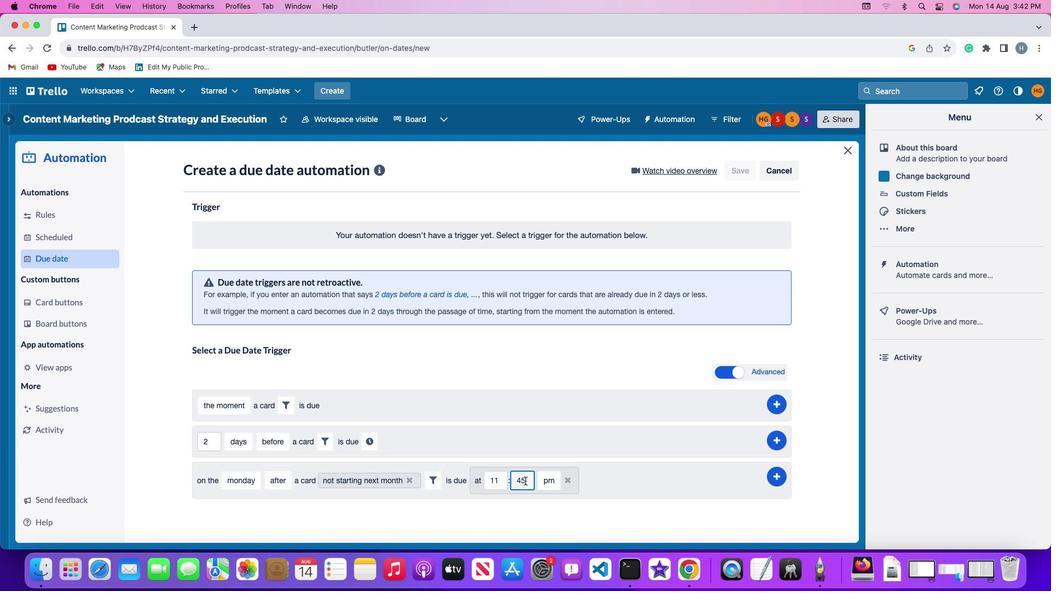 
Action: Key pressed Key.backspaceKey.backspace'0'
Screenshot: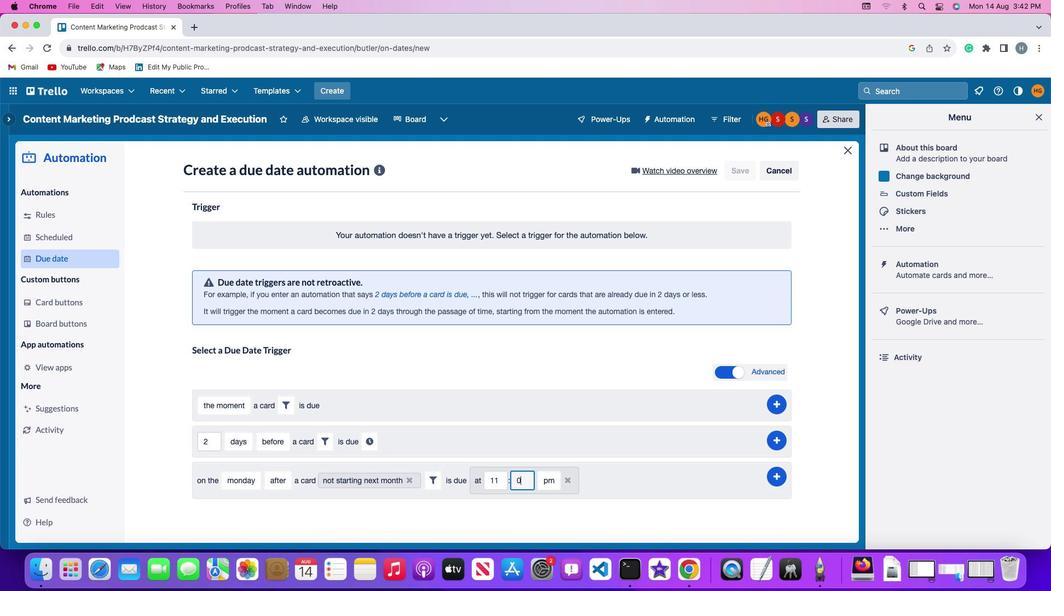 
Action: Mouse moved to (525, 480)
Screenshot: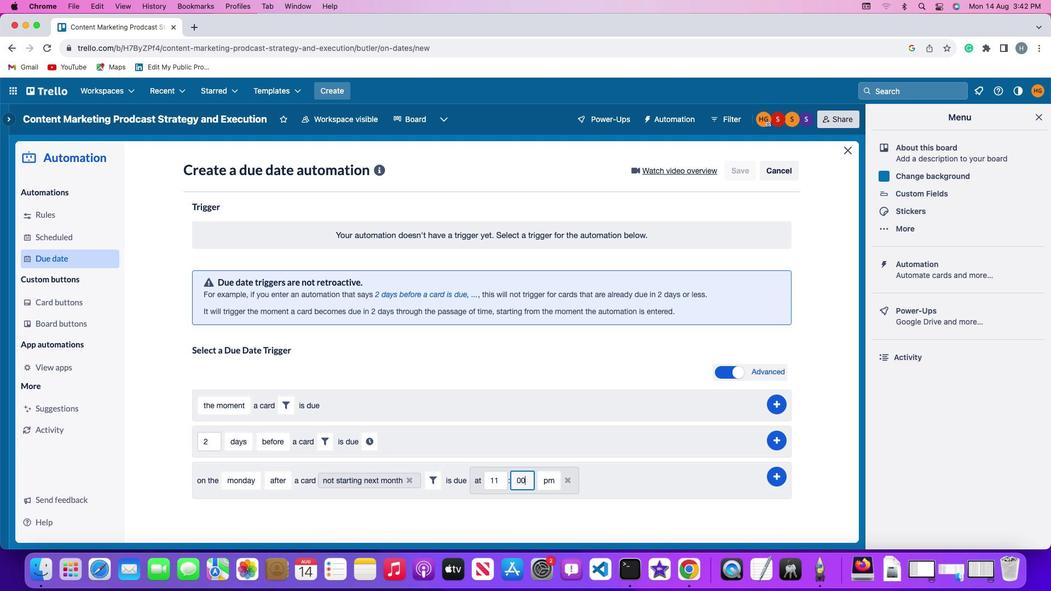 
Action: Key pressed '0'
Screenshot: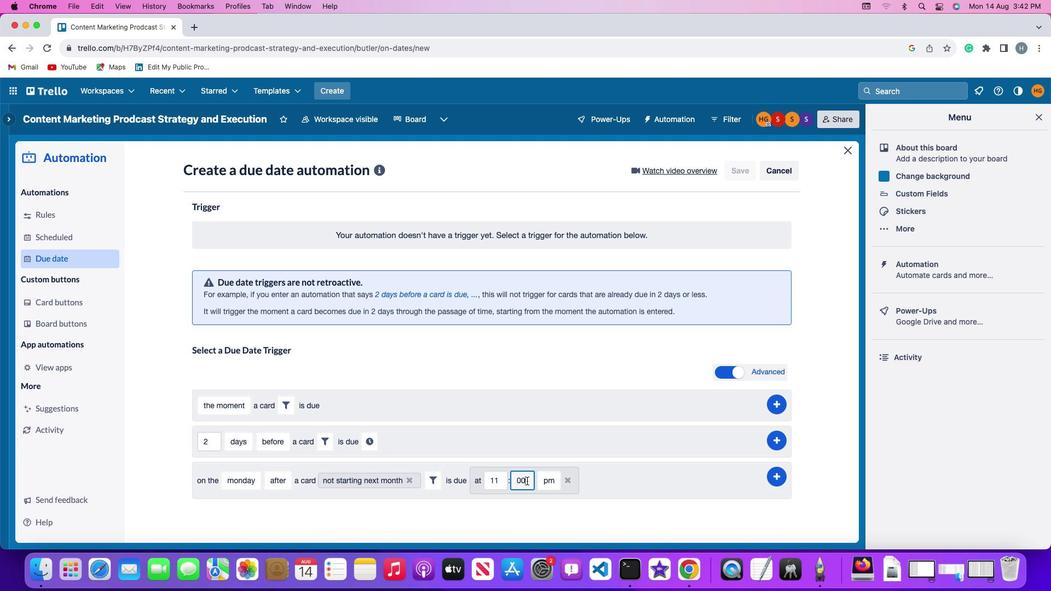 
Action: Mouse moved to (544, 479)
Screenshot: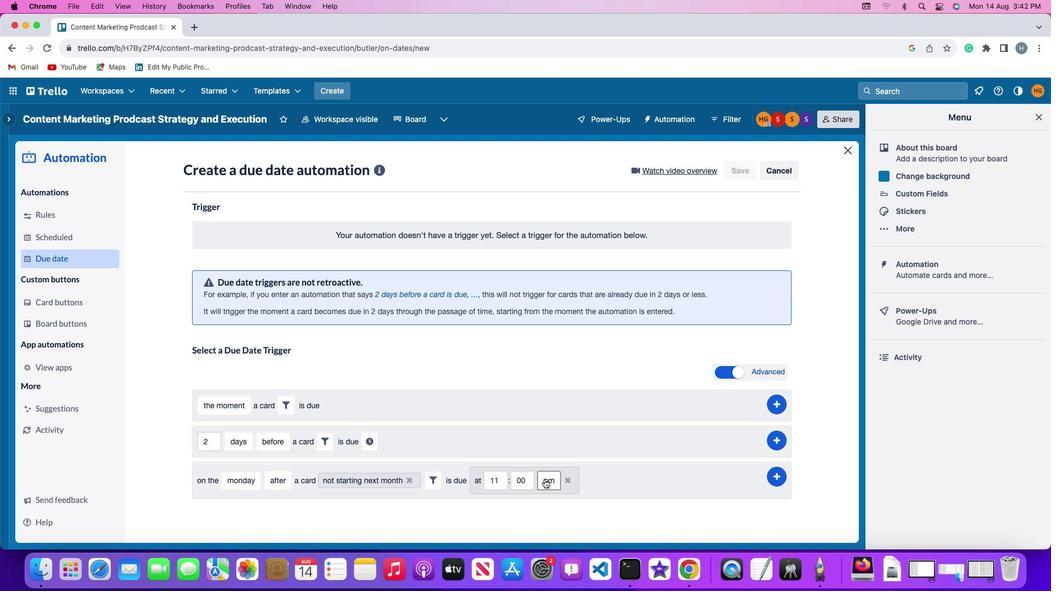 
Action: Mouse pressed left at (544, 479)
Screenshot: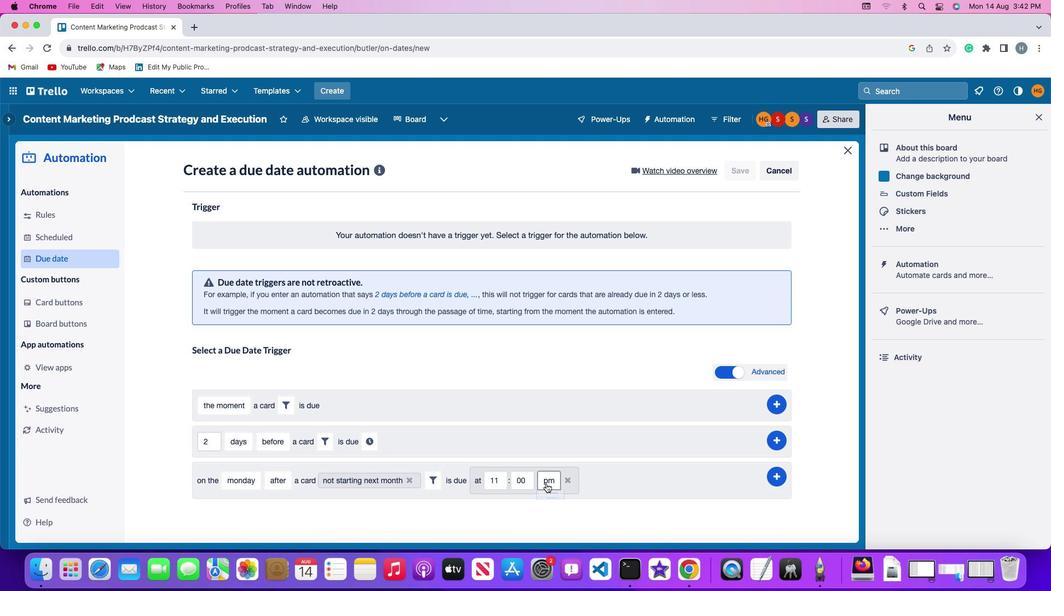 
Action: Mouse moved to (553, 502)
Screenshot: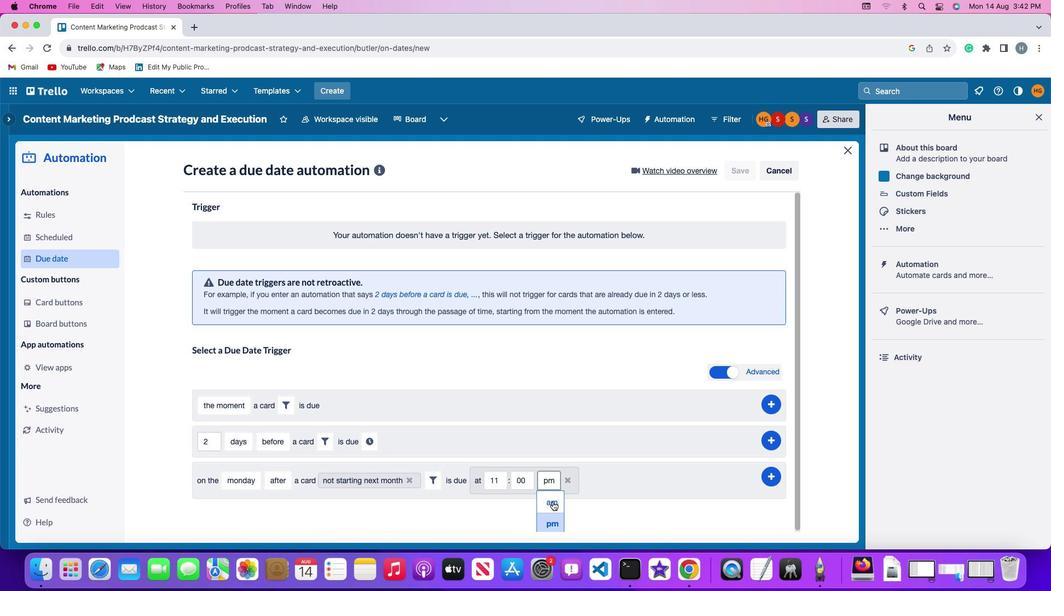 
Action: Mouse pressed left at (553, 502)
Screenshot: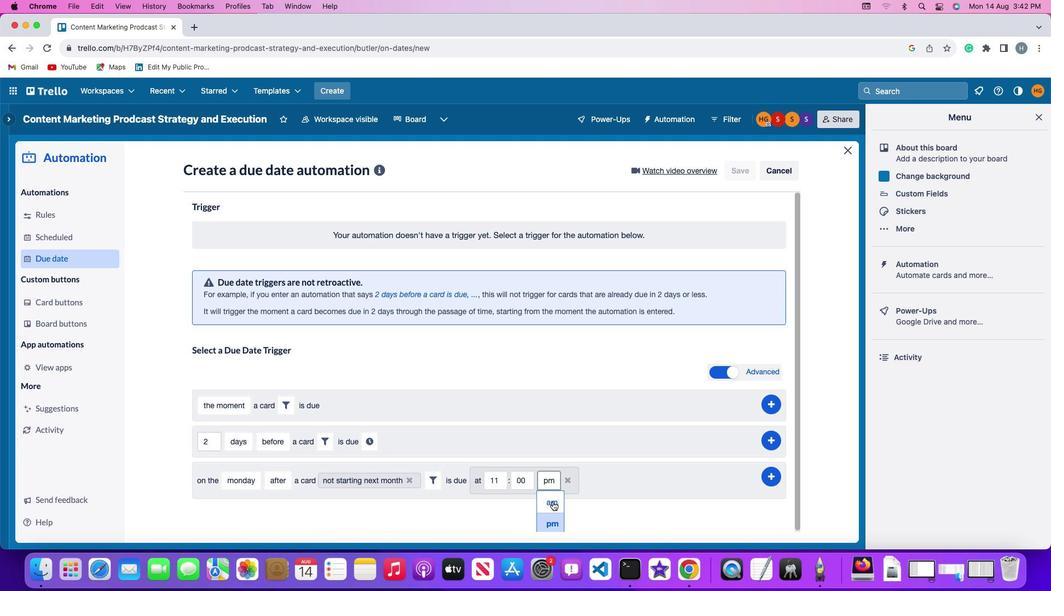 
Action: Mouse moved to (776, 472)
Screenshot: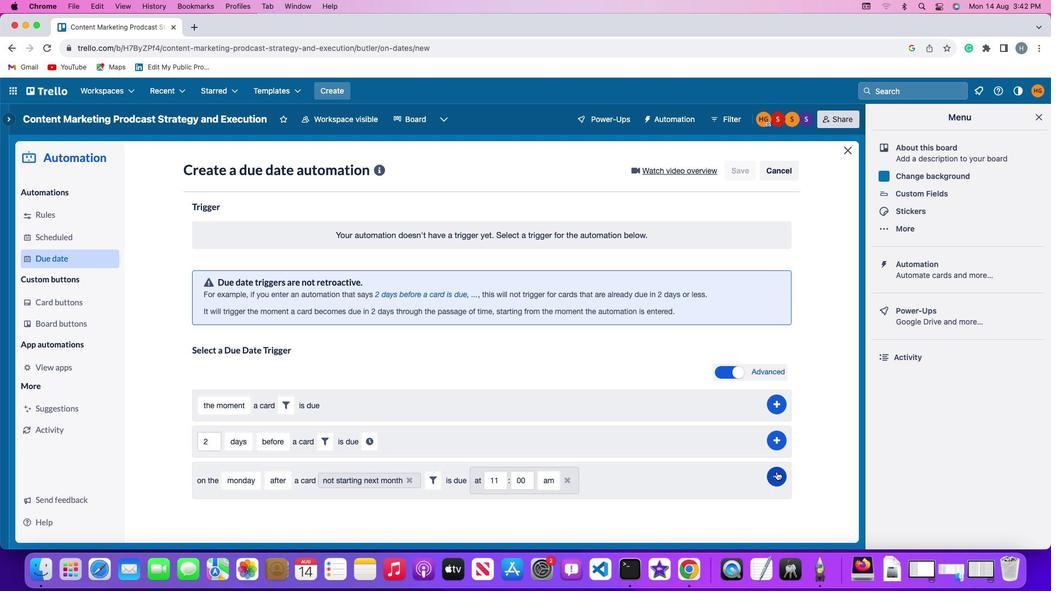 
Action: Mouse pressed left at (776, 472)
Screenshot: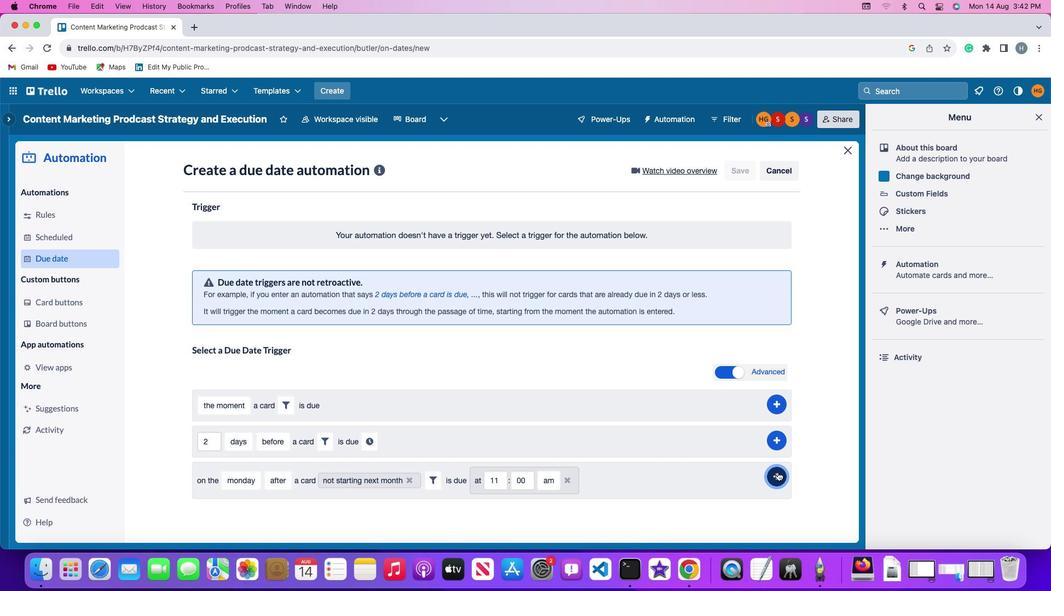 
Action: Mouse moved to (818, 395)
Screenshot: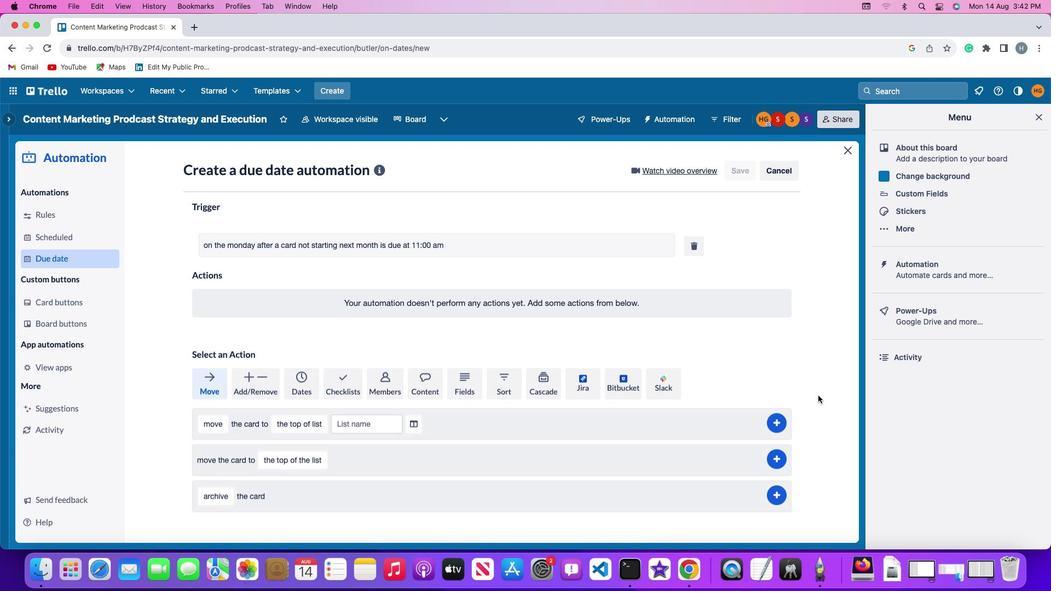 
